 Task: Look for space in Grants Pass, United States from 8th August, 2023 to 15th August, 2023 for 9 adults in price range Rs.10000 to Rs.14000. Place can be shared room with 5 bedrooms having 9 beds and 5 bathrooms. Property type can be house, flat, guest house. Amenities needed are: wifi, TV, free parkinig on premises, gym, breakfast. Booking option can be shelf check-in. Required host language is English.
Action: Mouse moved to (428, 114)
Screenshot: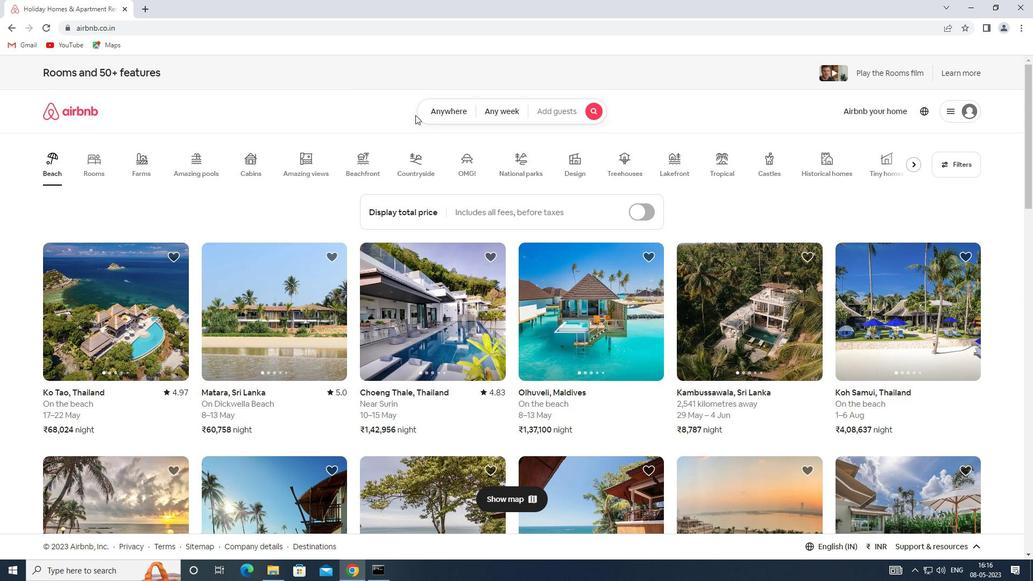 
Action: Mouse pressed left at (428, 114)
Screenshot: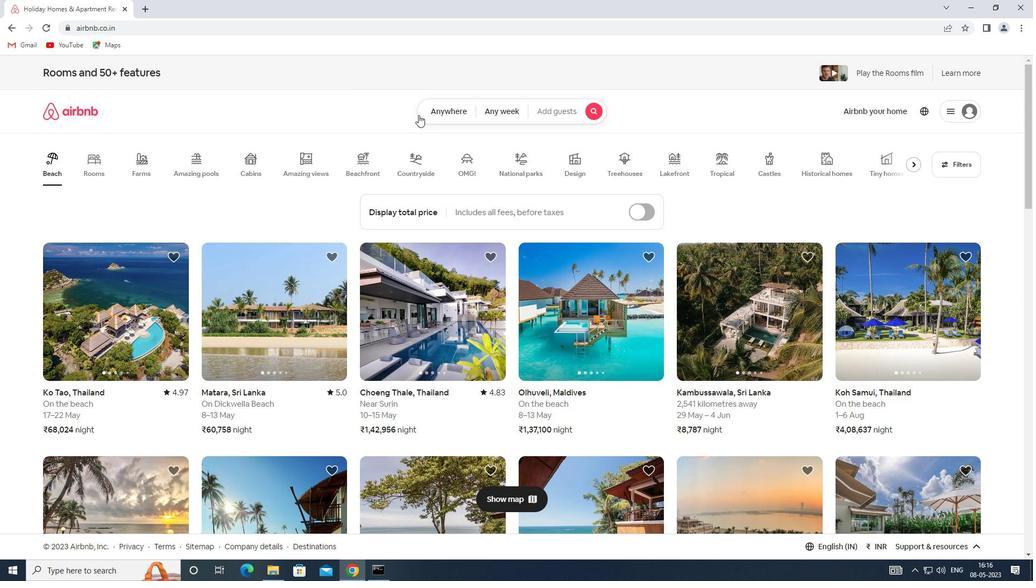 
Action: Mouse moved to (342, 153)
Screenshot: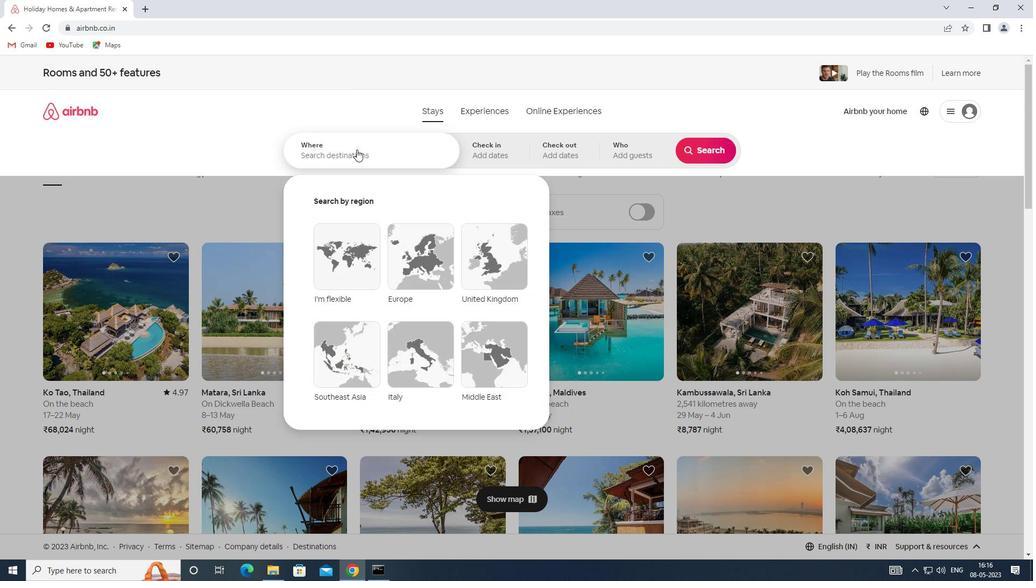 
Action: Mouse pressed left at (342, 153)
Screenshot: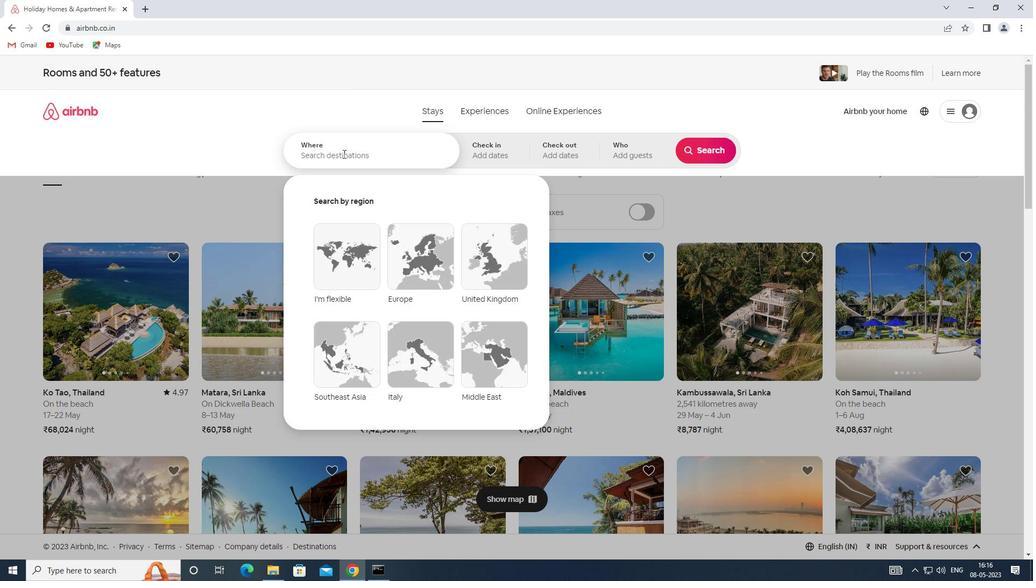 
Action: Key pressed <Key.shift>SPACE<Key.space>IN<Key.space><Key.shift>GRANTS<Key.space><Key.shift>PASS,<Key.shift>UNITED<Key.space><Key.shift><Key.shift><Key.shift><Key.shift><Key.shift><Key.shift><Key.shift><Key.shift><Key.shift><Key.shift><Key.shift><Key.shift><Key.shift><Key.shift><Key.shift><Key.shift><Key.shift><Key.shift><Key.shift><Key.shift><Key.shift><Key.shift>STATES
Screenshot: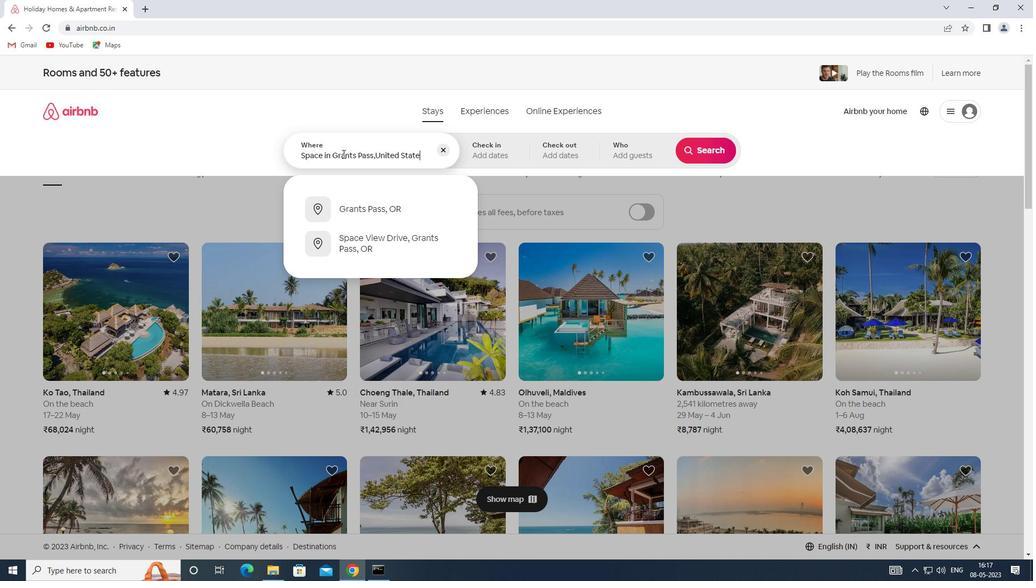 
Action: Mouse moved to (483, 152)
Screenshot: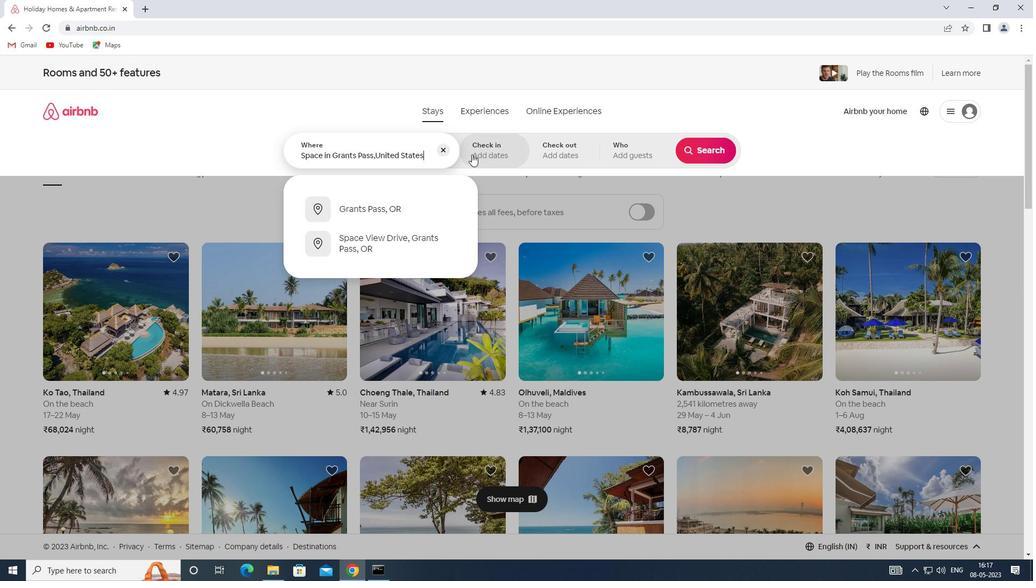 
Action: Mouse pressed left at (483, 152)
Screenshot: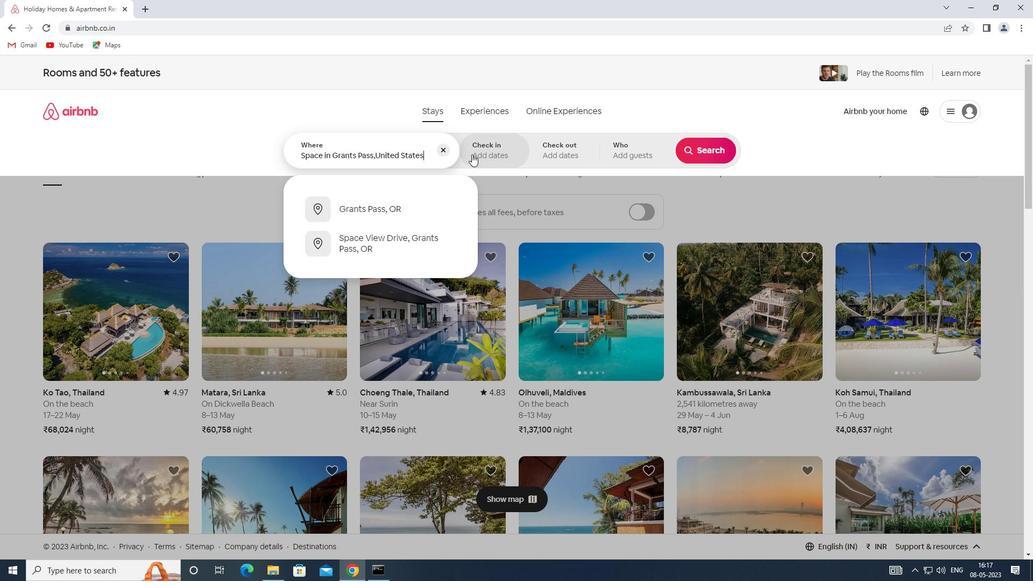 
Action: Mouse moved to (697, 240)
Screenshot: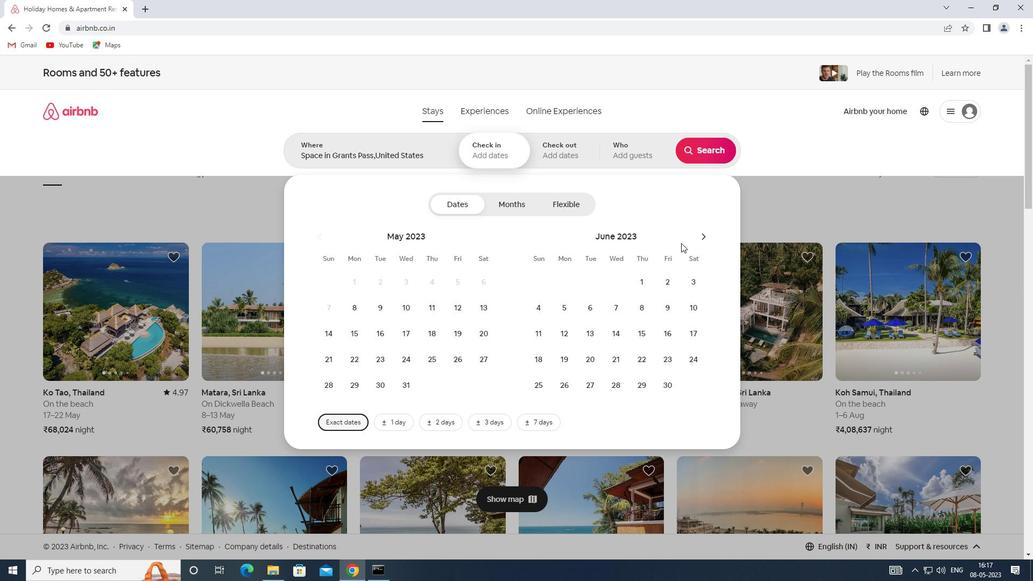 
Action: Mouse pressed left at (697, 240)
Screenshot: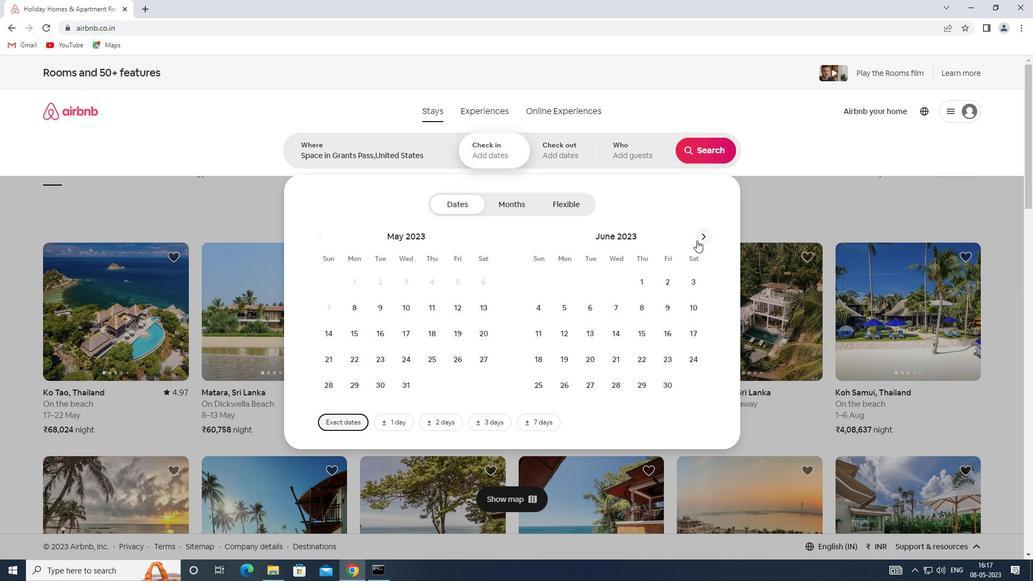 
Action: Mouse moved to (697, 240)
Screenshot: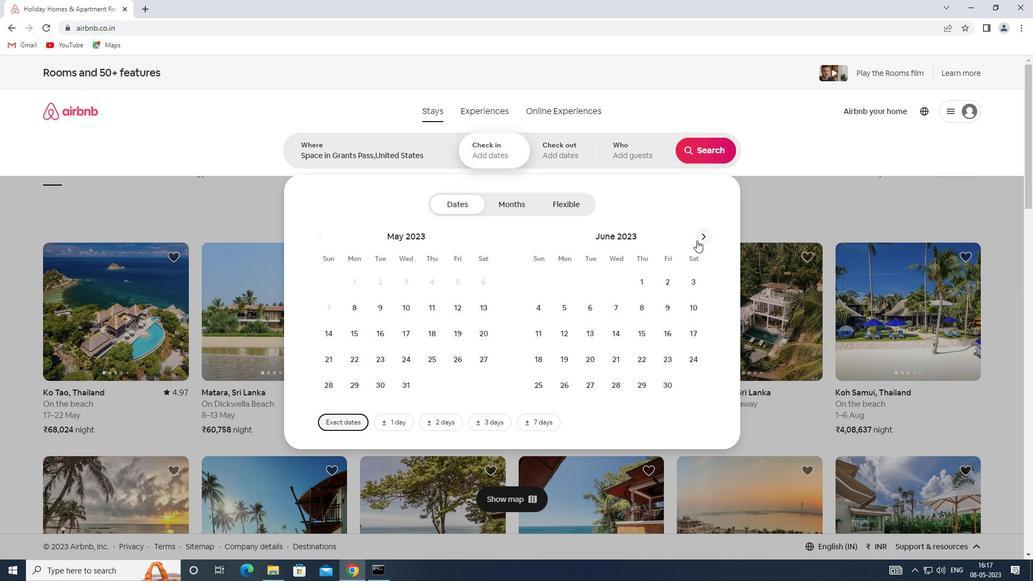 
Action: Mouse pressed left at (697, 240)
Screenshot: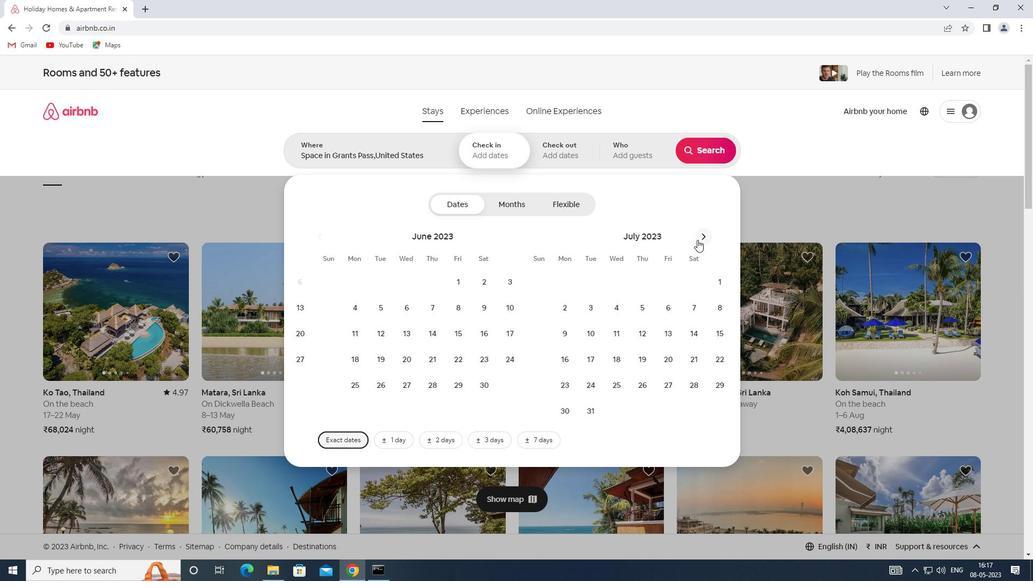 
Action: Mouse moved to (595, 306)
Screenshot: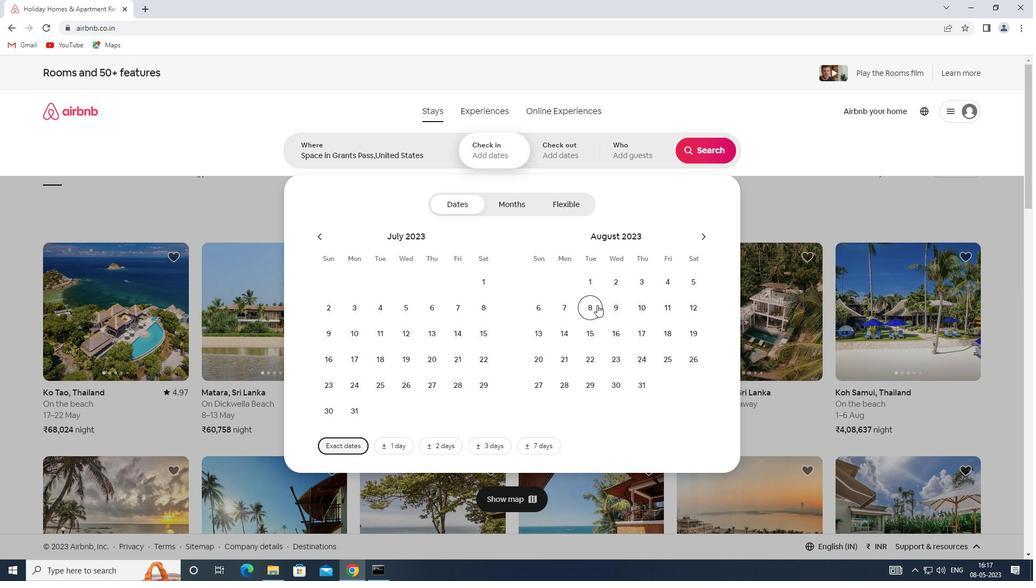 
Action: Mouse pressed left at (595, 306)
Screenshot: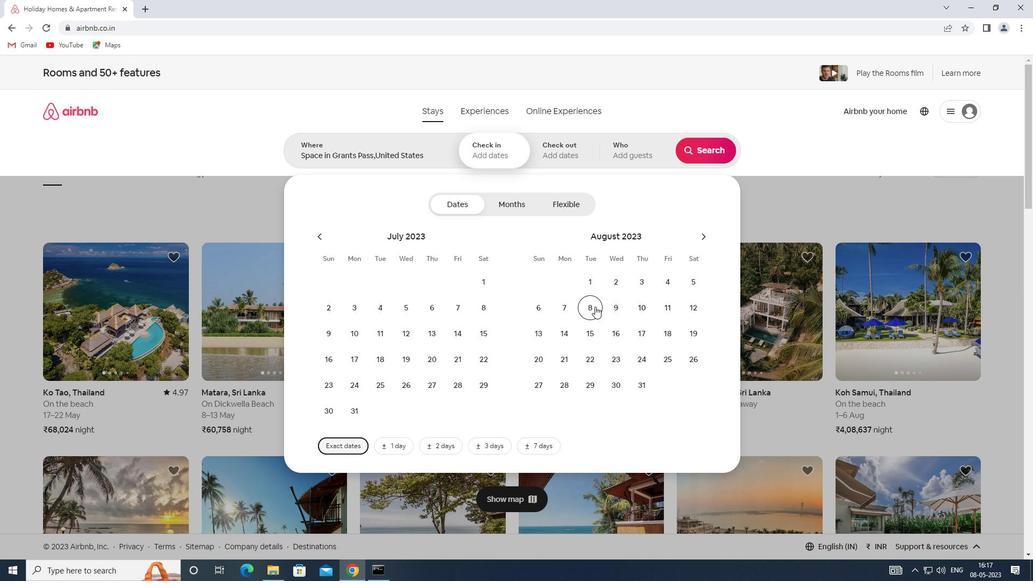
Action: Mouse moved to (594, 333)
Screenshot: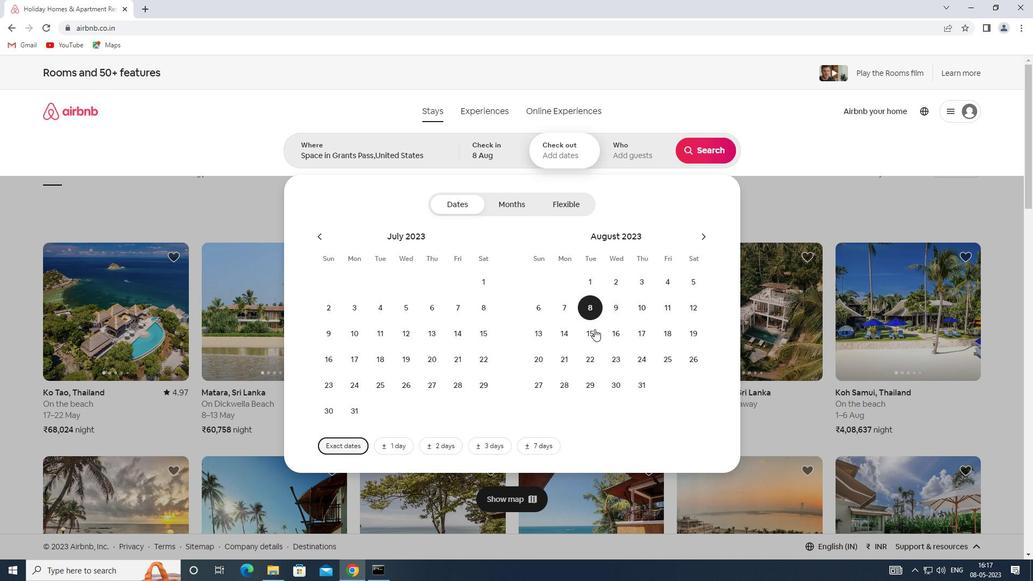 
Action: Mouse pressed left at (594, 333)
Screenshot: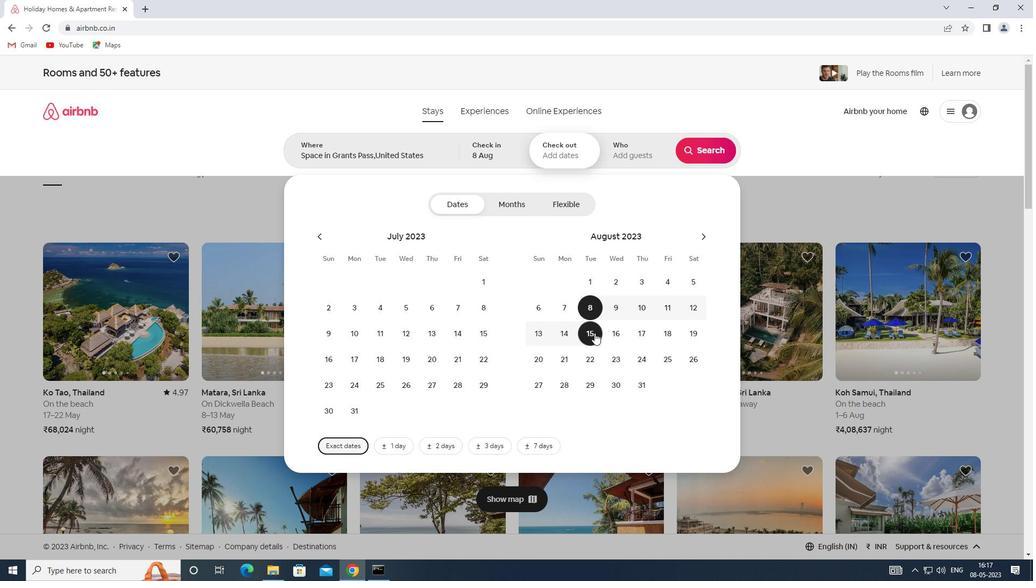 
Action: Mouse moved to (627, 153)
Screenshot: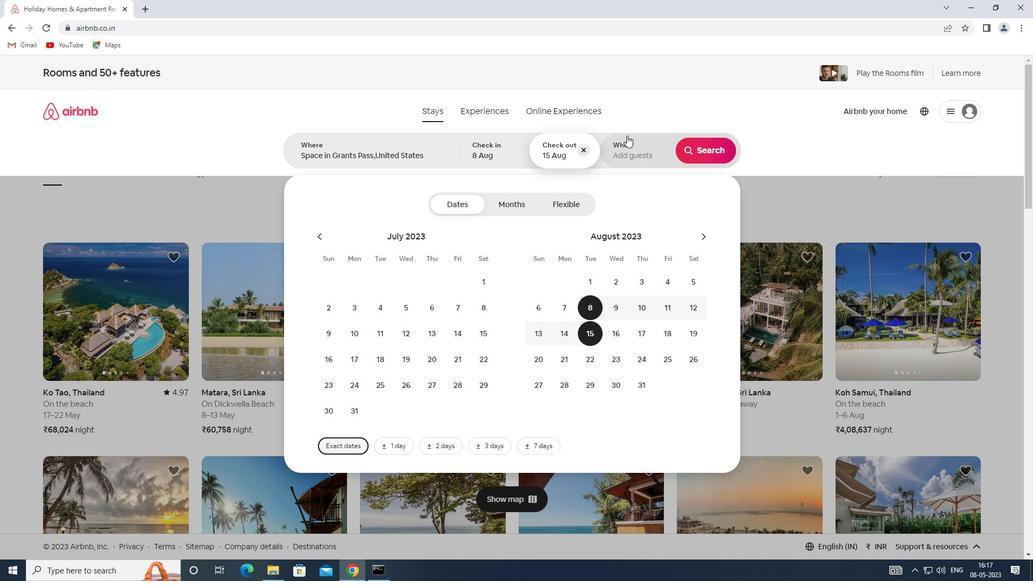 
Action: Mouse pressed left at (627, 153)
Screenshot: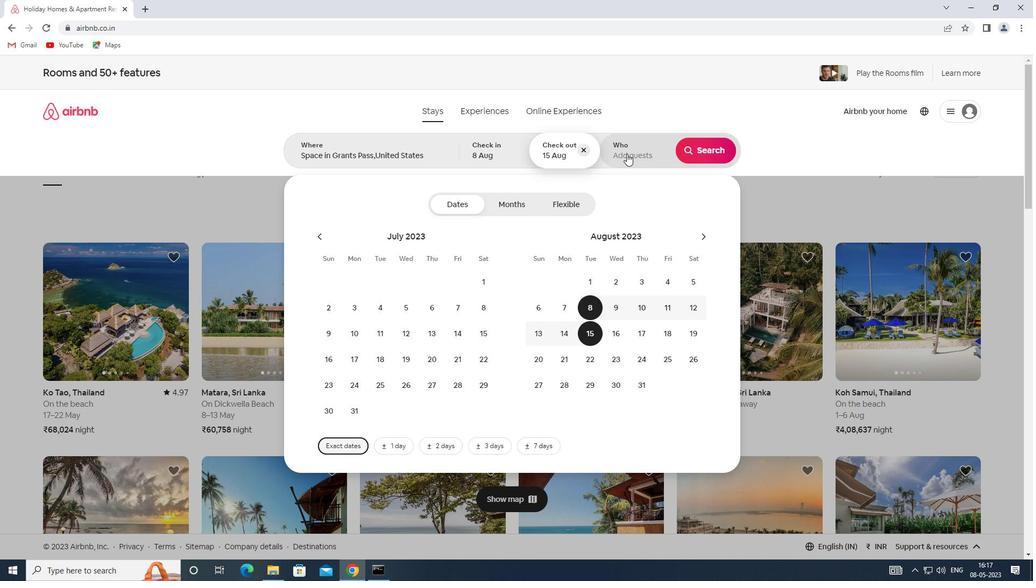 
Action: Mouse moved to (712, 206)
Screenshot: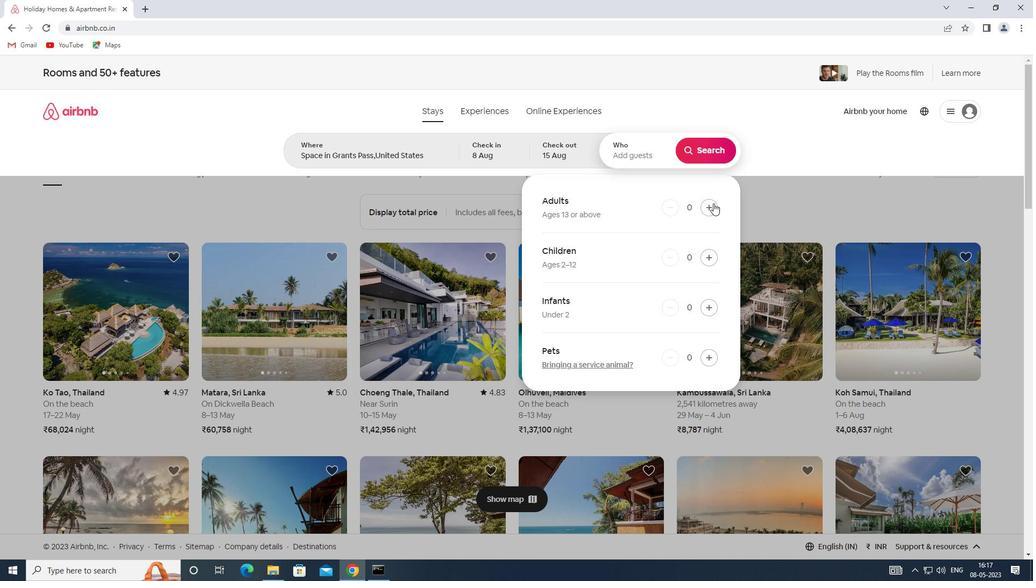 
Action: Mouse pressed left at (712, 206)
Screenshot: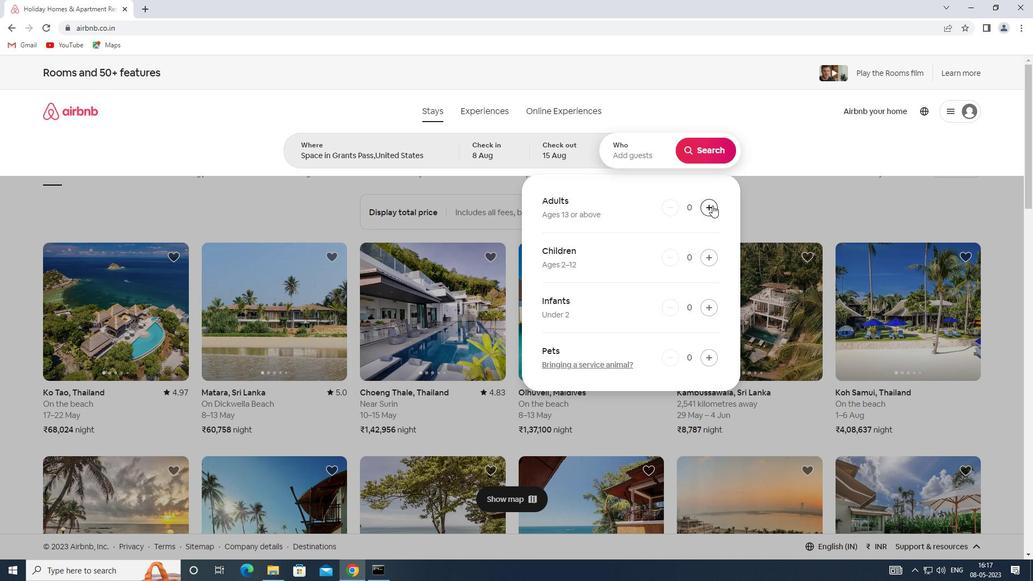 
Action: Mouse pressed left at (712, 206)
Screenshot: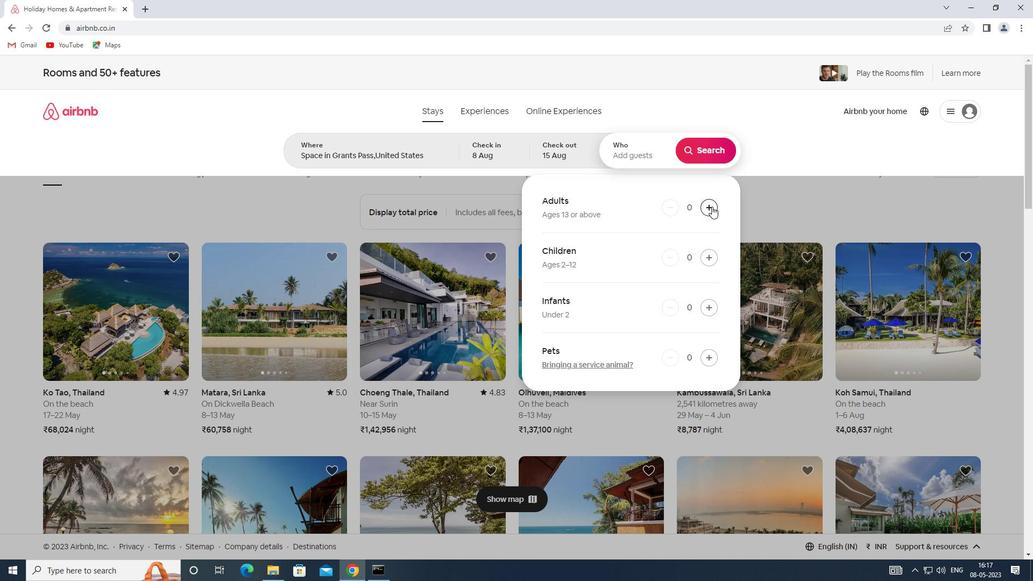 
Action: Mouse pressed left at (712, 206)
Screenshot: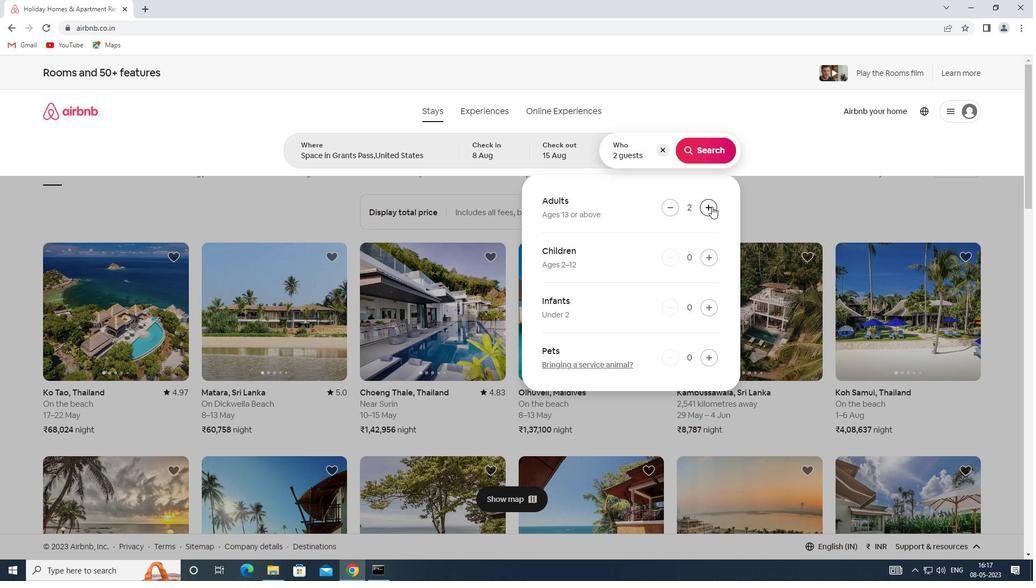
Action: Mouse pressed left at (712, 206)
Screenshot: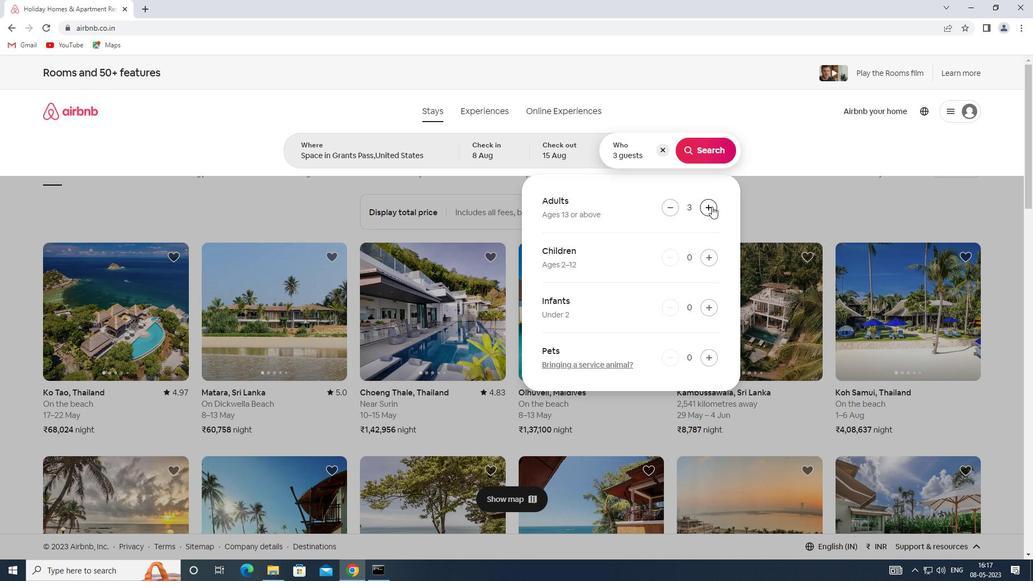 
Action: Mouse pressed left at (712, 206)
Screenshot: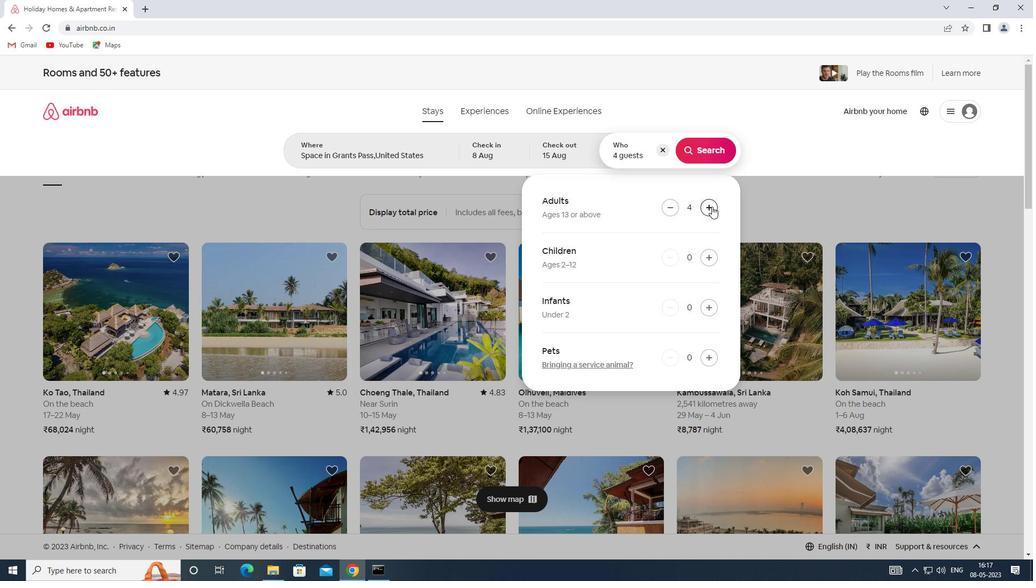 
Action: Mouse pressed left at (712, 206)
Screenshot: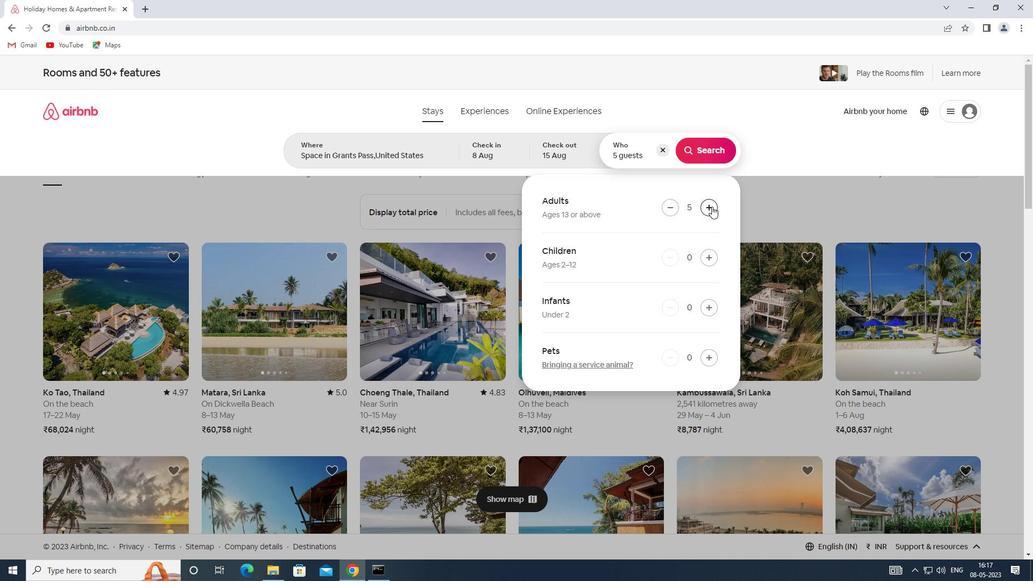 
Action: Mouse pressed left at (712, 206)
Screenshot: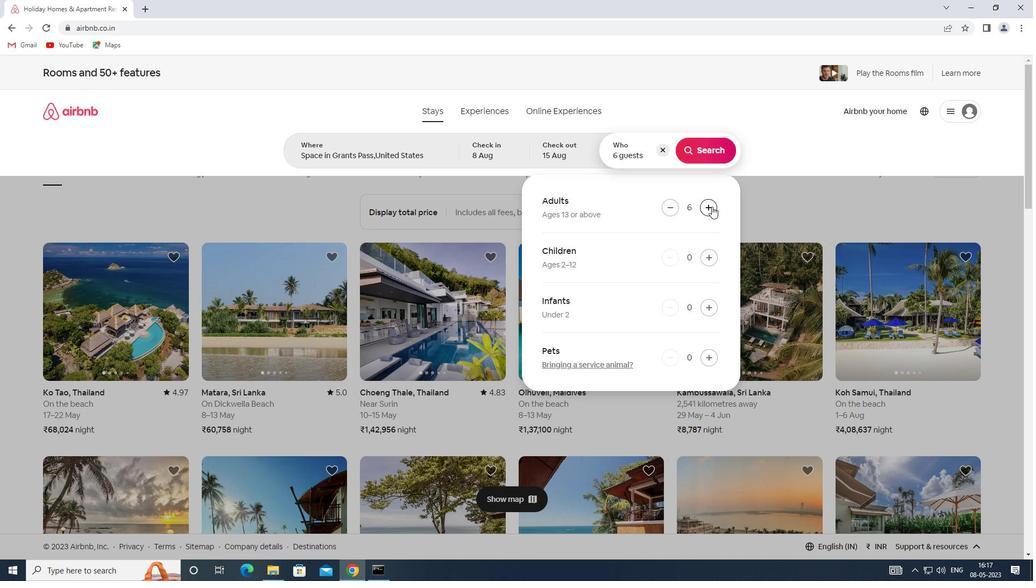 
Action: Mouse pressed left at (712, 206)
Screenshot: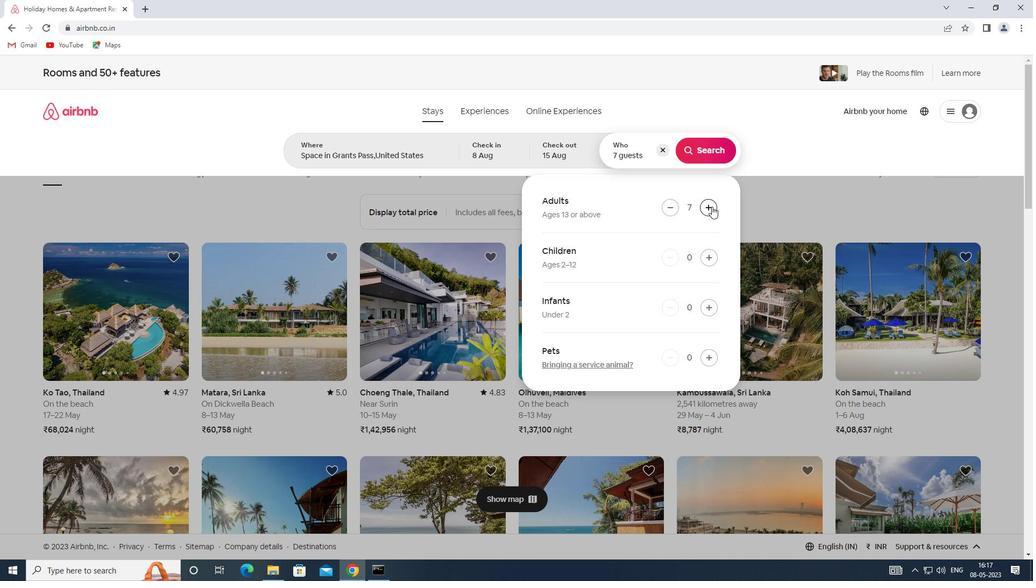 
Action: Mouse pressed left at (712, 206)
Screenshot: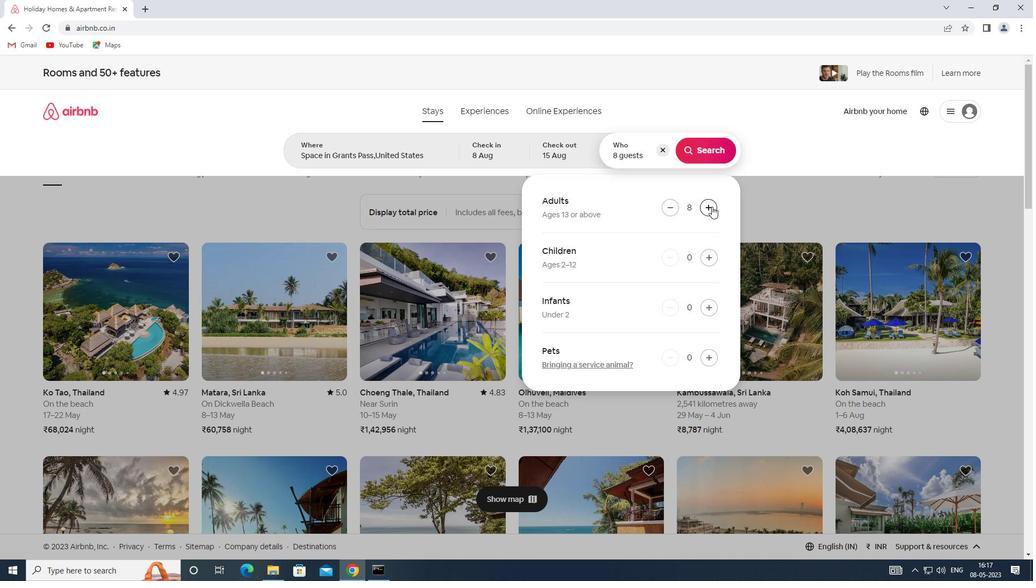 
Action: Mouse moved to (702, 155)
Screenshot: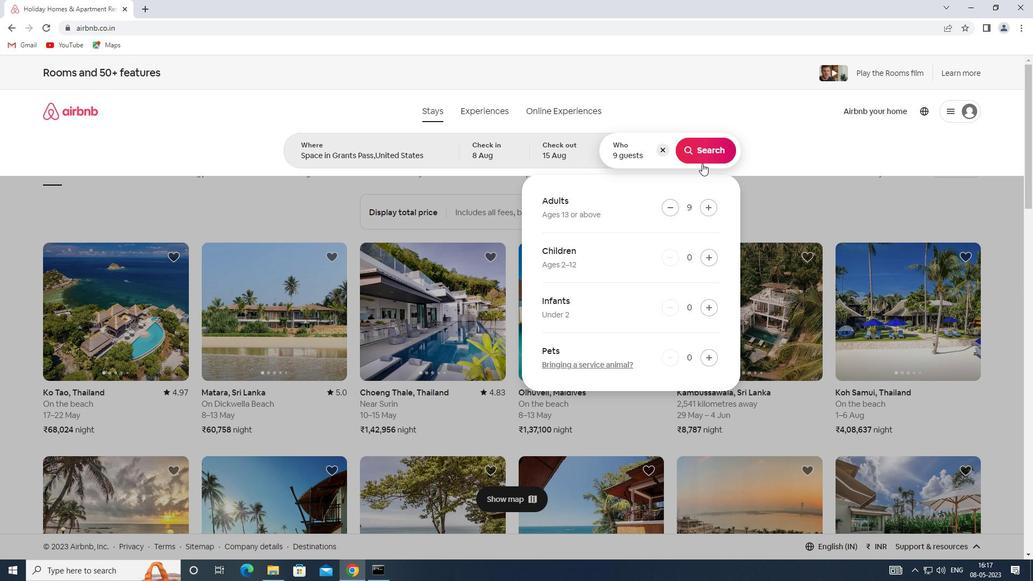
Action: Mouse pressed left at (702, 155)
Screenshot: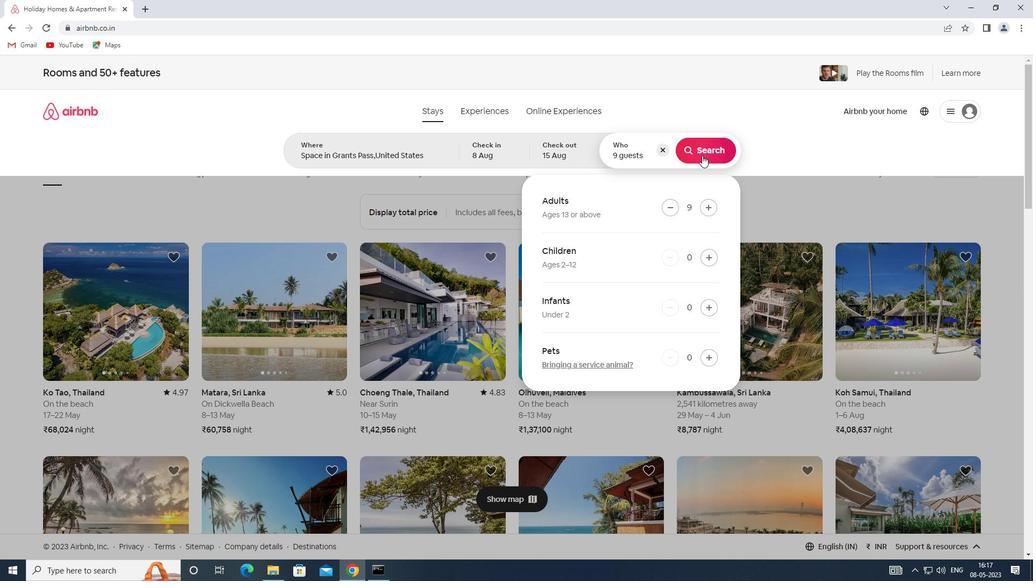 
Action: Mouse moved to (986, 114)
Screenshot: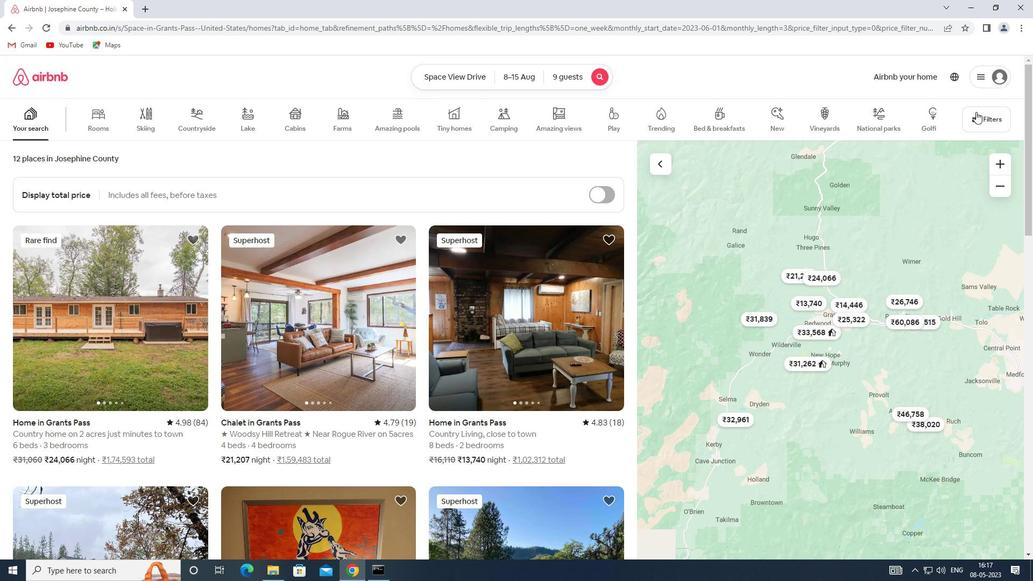 
Action: Mouse pressed left at (986, 114)
Screenshot: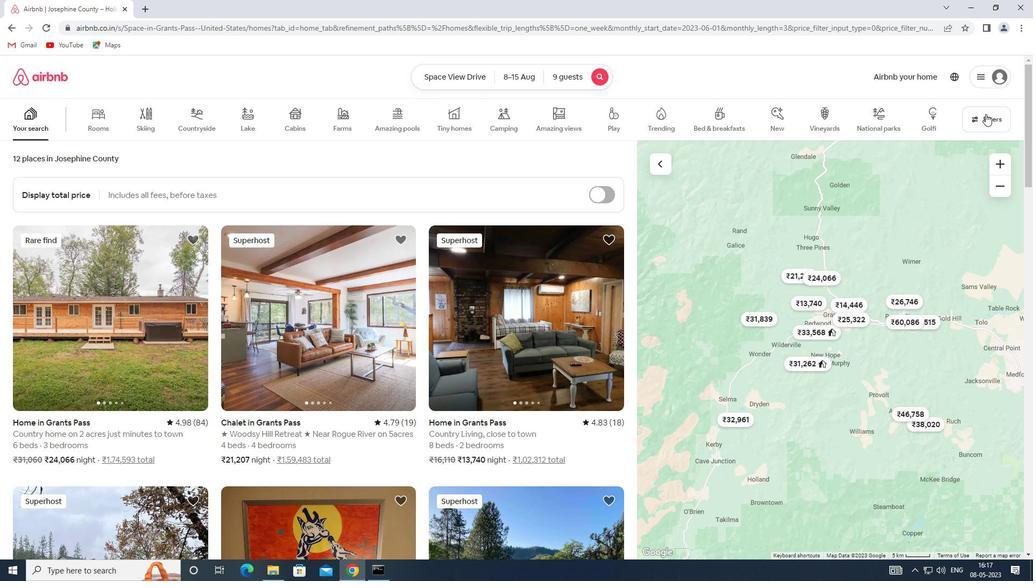 
Action: Mouse moved to (369, 383)
Screenshot: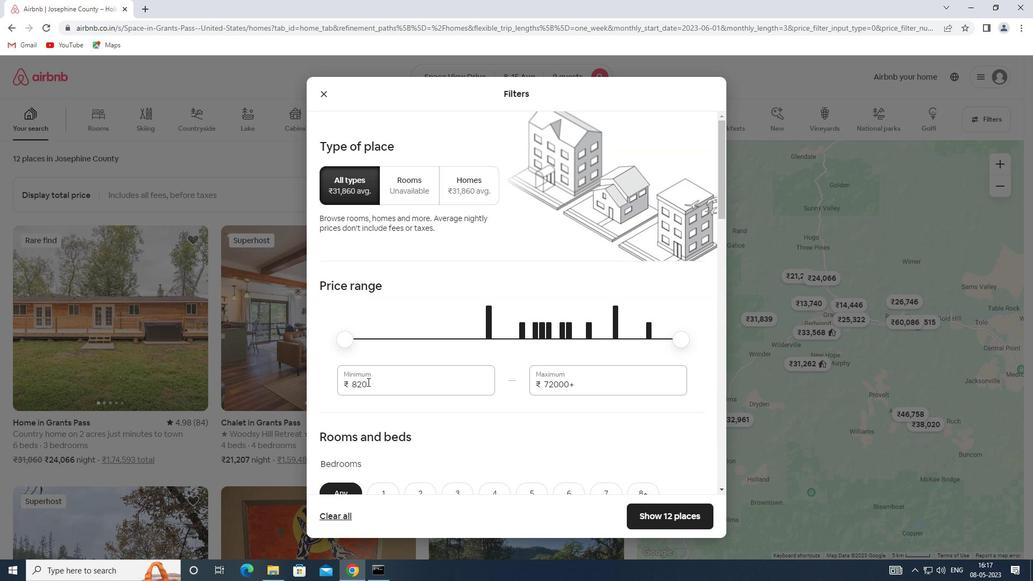 
Action: Mouse pressed left at (369, 383)
Screenshot: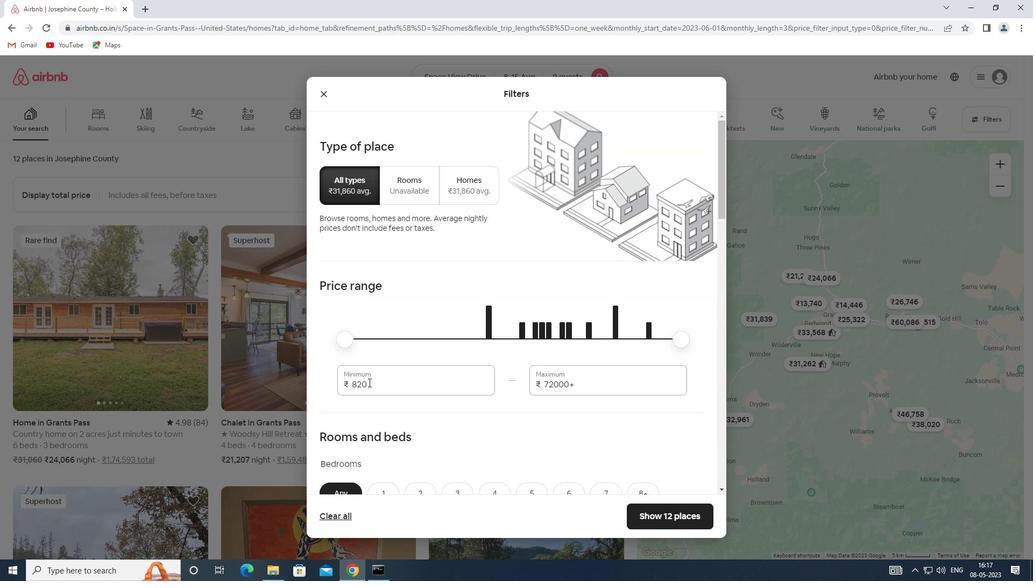 
Action: Mouse moved to (350, 382)
Screenshot: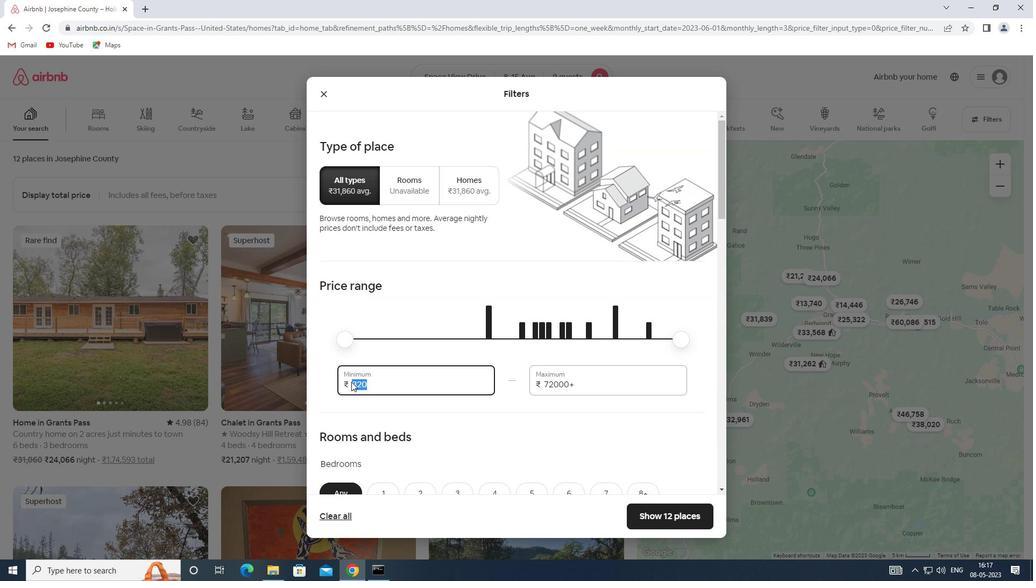 
Action: Key pressed 10000
Screenshot: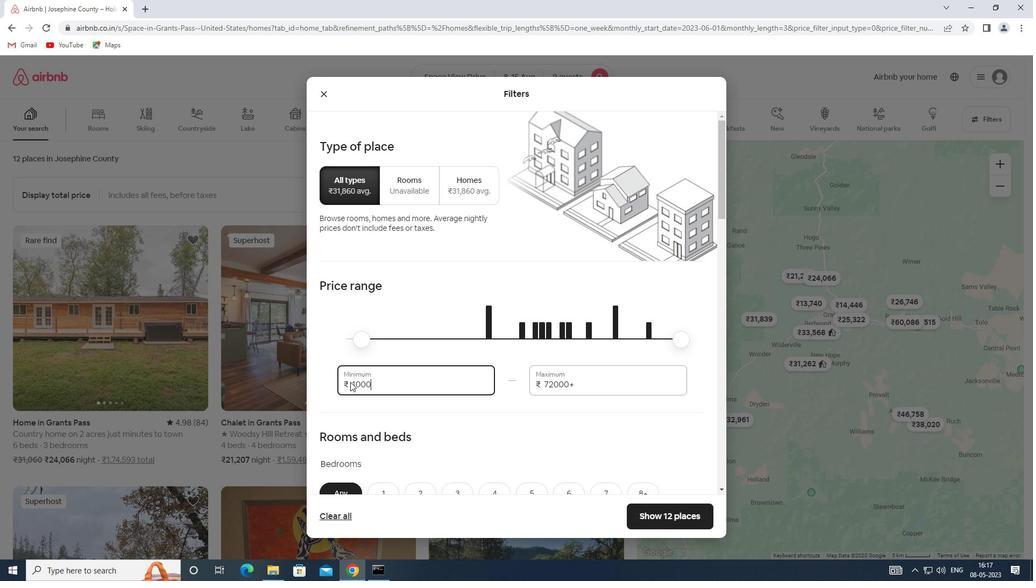 
Action: Mouse moved to (580, 387)
Screenshot: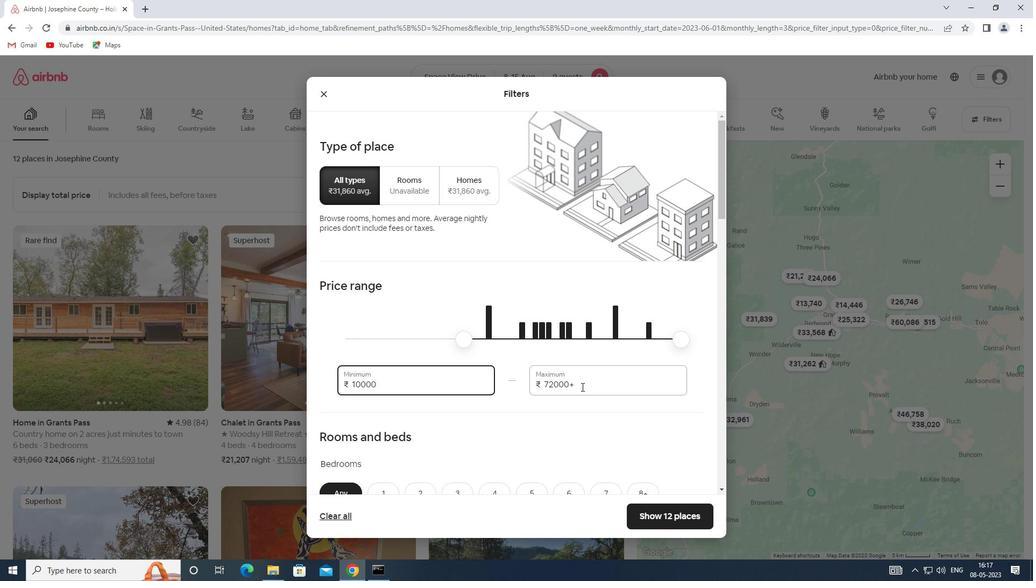 
Action: Mouse pressed left at (580, 387)
Screenshot: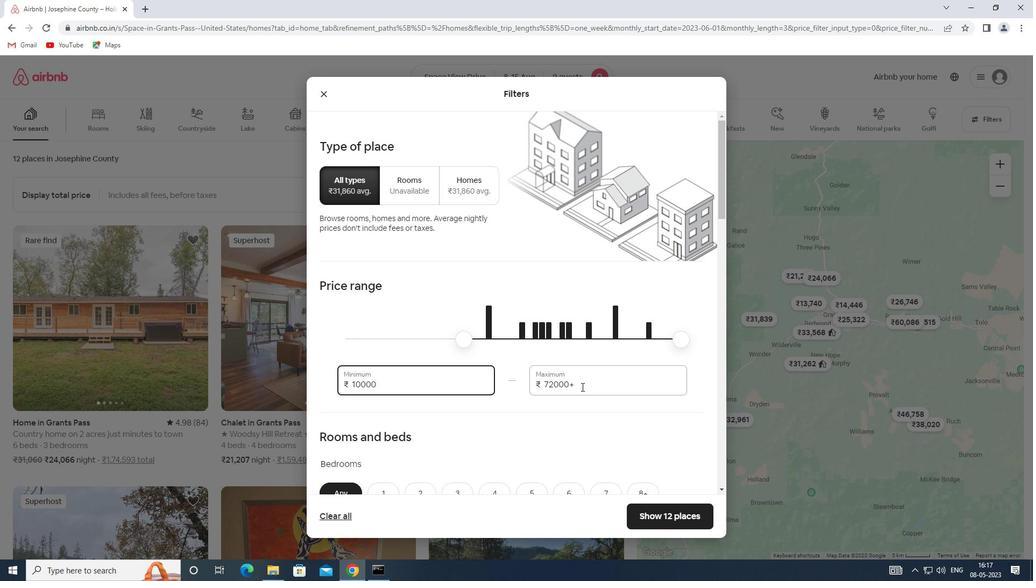 
Action: Mouse moved to (524, 392)
Screenshot: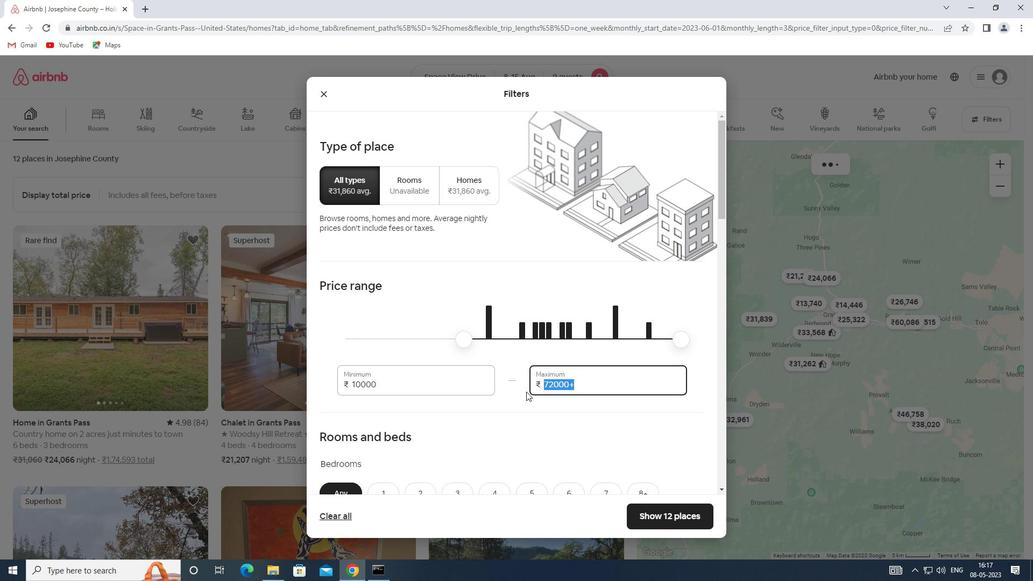 
Action: Key pressed 14000
Screenshot: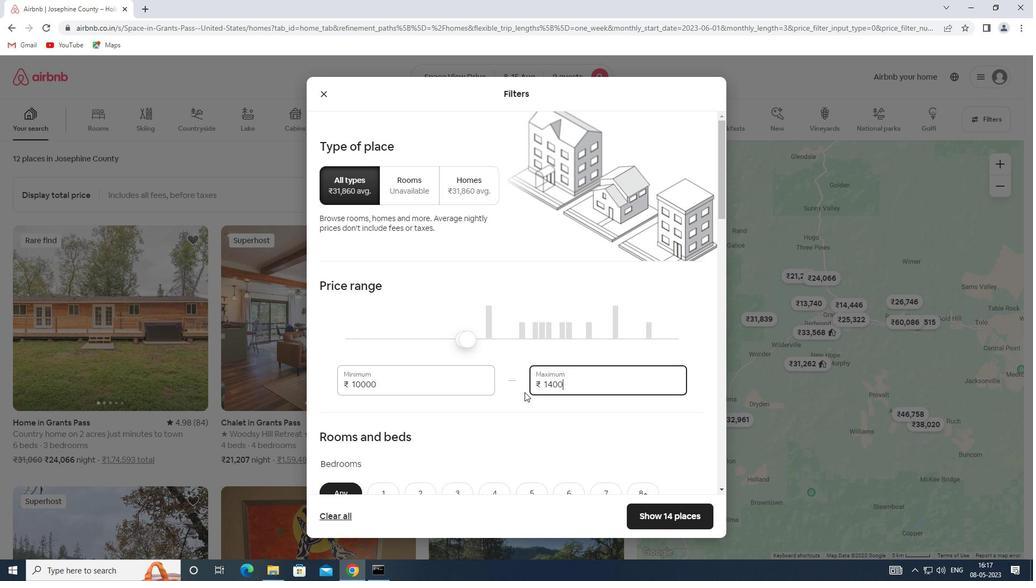 
Action: Mouse scrolled (524, 391) with delta (0, 0)
Screenshot: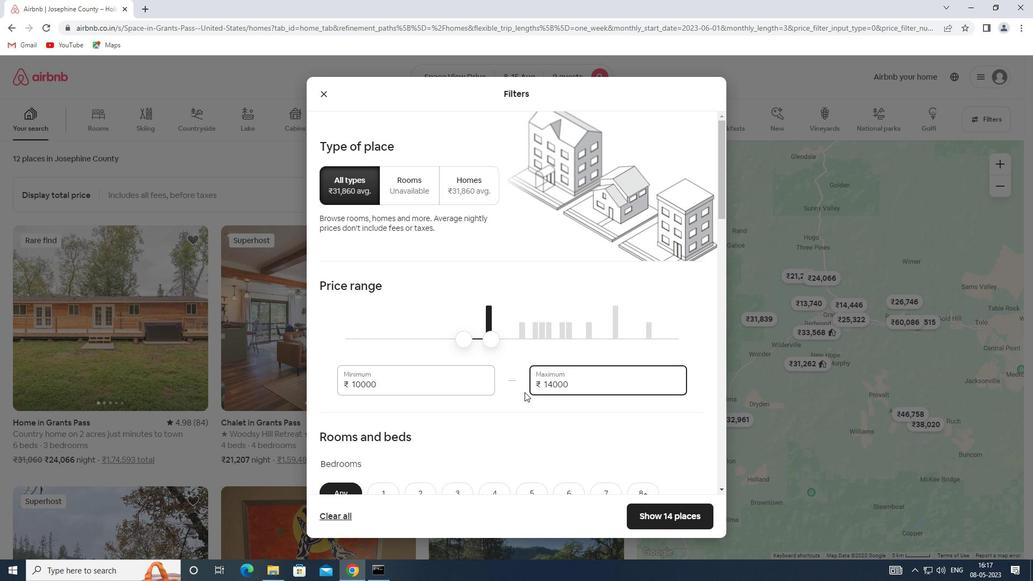 
Action: Mouse scrolled (524, 391) with delta (0, 0)
Screenshot: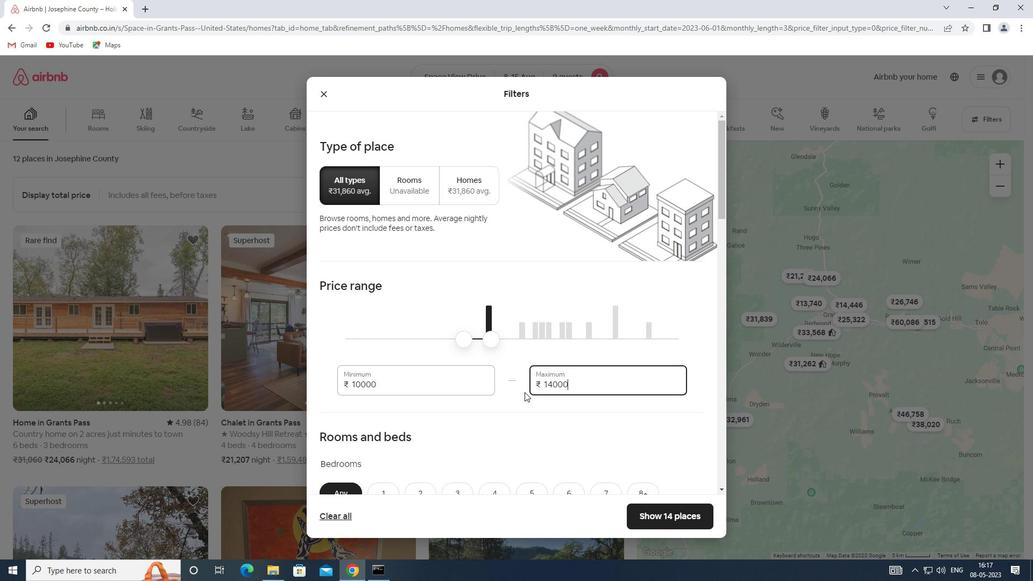
Action: Mouse scrolled (524, 391) with delta (0, 0)
Screenshot: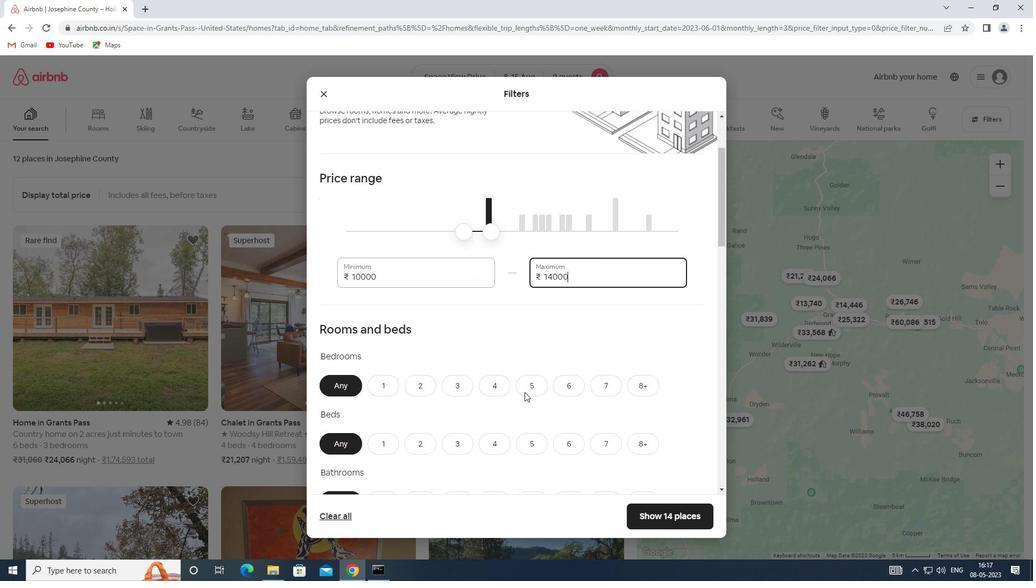 
Action: Mouse moved to (639, 340)
Screenshot: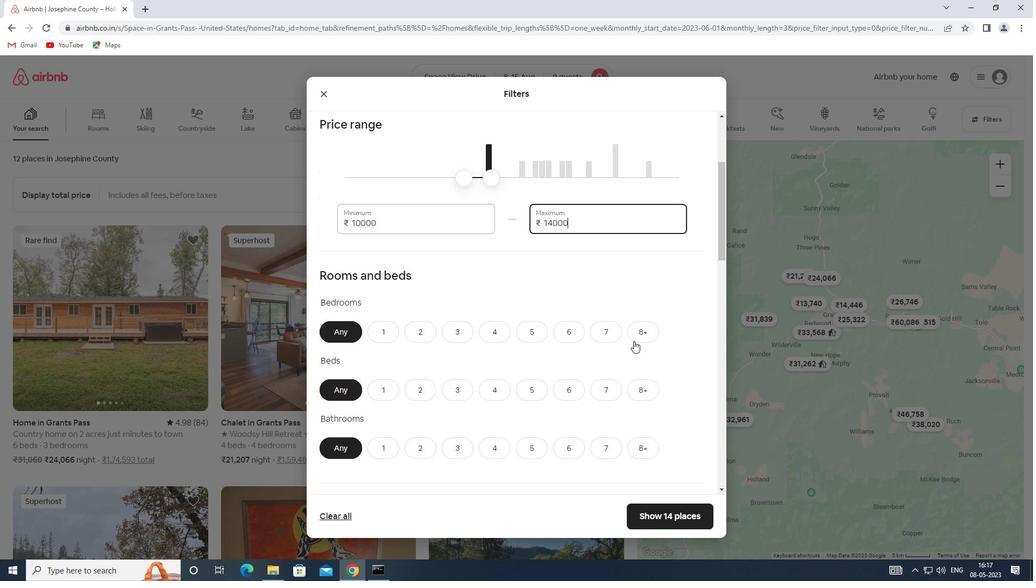 
Action: Mouse pressed left at (639, 340)
Screenshot: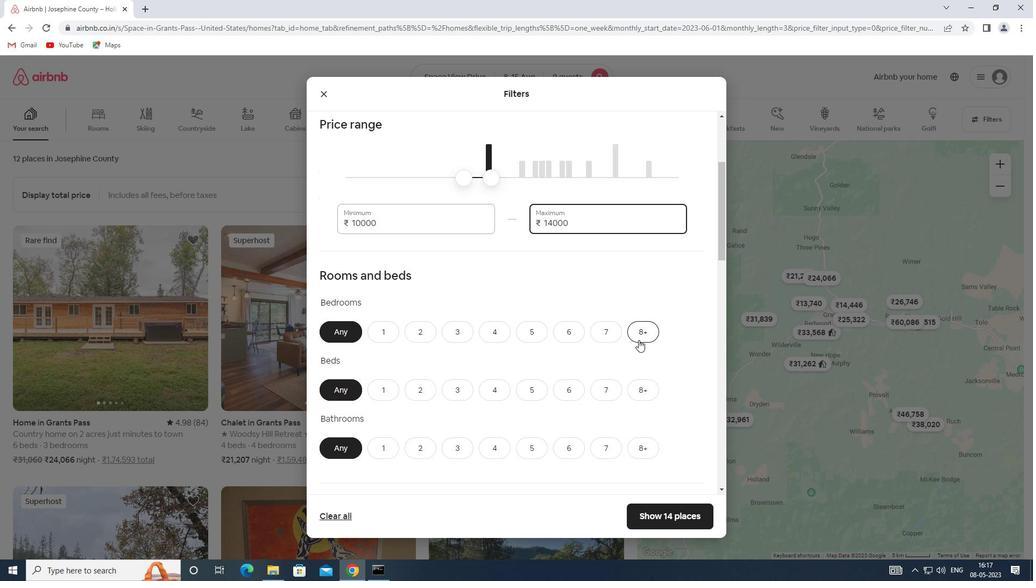 
Action: Mouse moved to (531, 389)
Screenshot: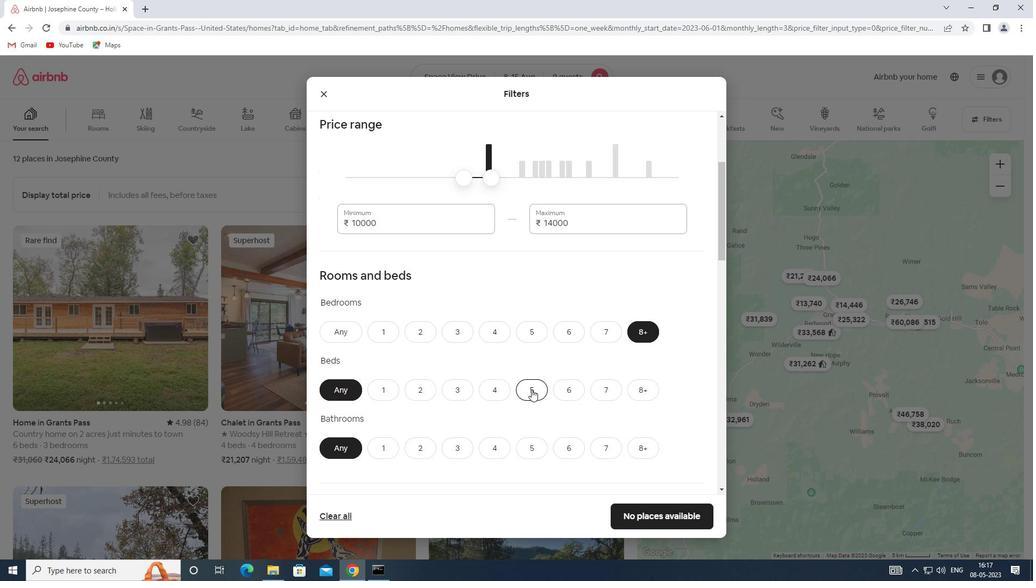 
Action: Mouse pressed left at (531, 389)
Screenshot: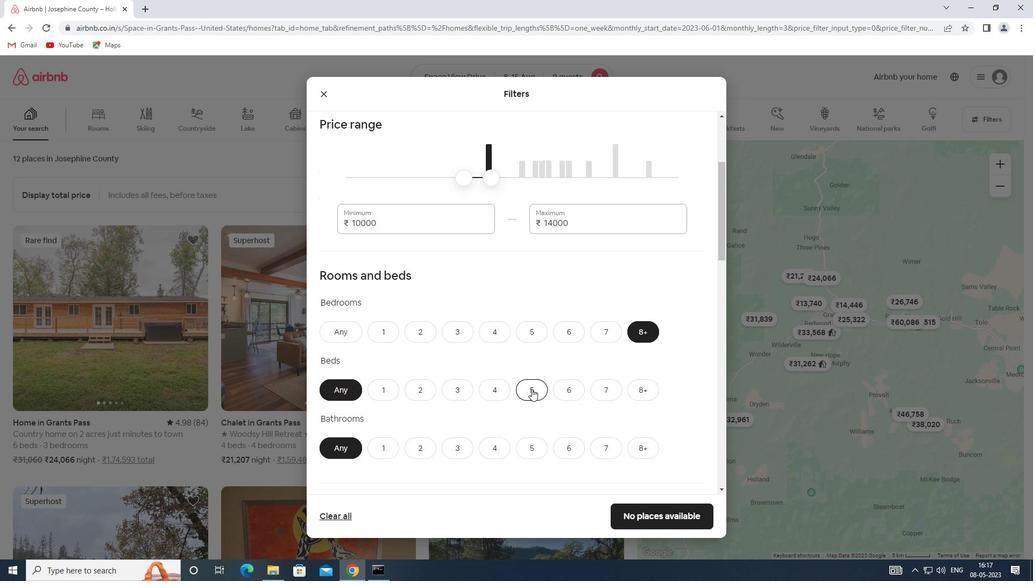 
Action: Mouse moved to (531, 389)
Screenshot: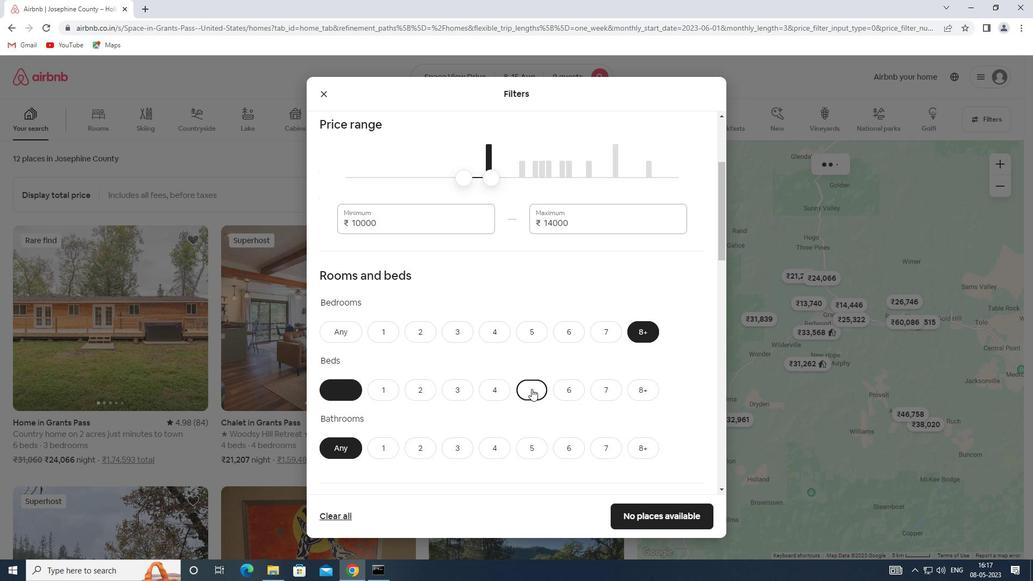 
Action: Mouse scrolled (531, 388) with delta (0, 0)
Screenshot: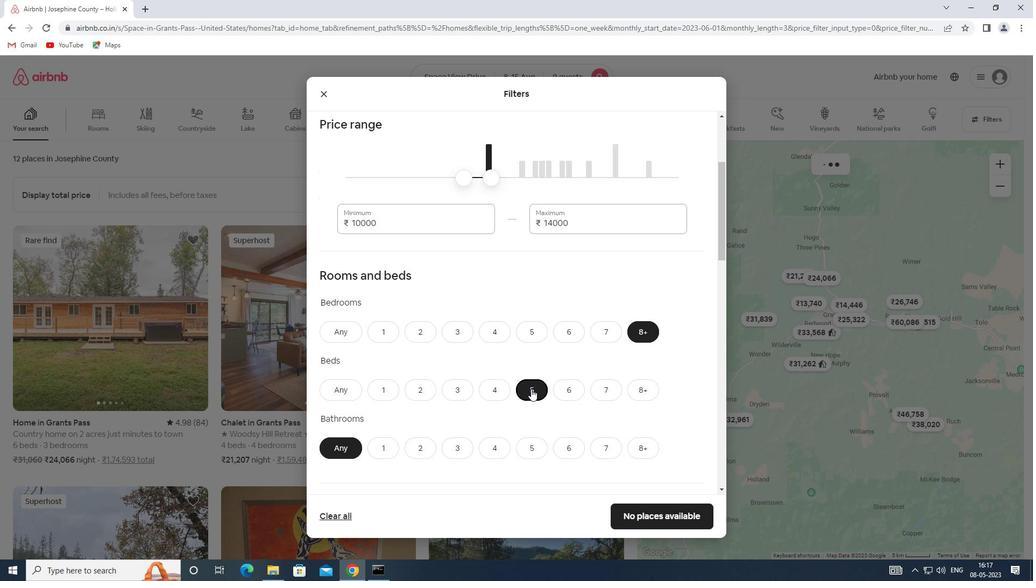 
Action: Mouse moved to (530, 279)
Screenshot: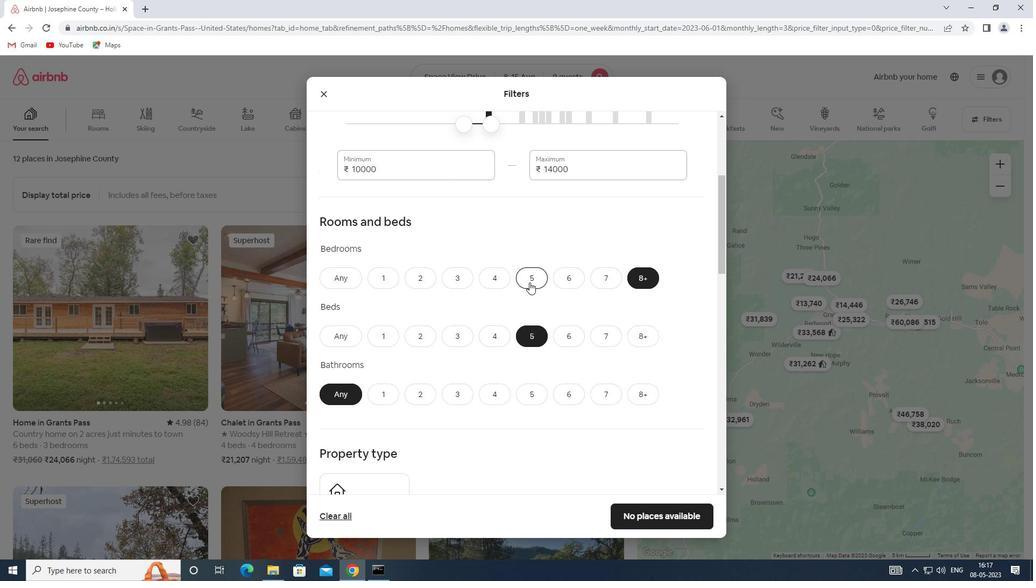 
Action: Mouse pressed left at (530, 279)
Screenshot: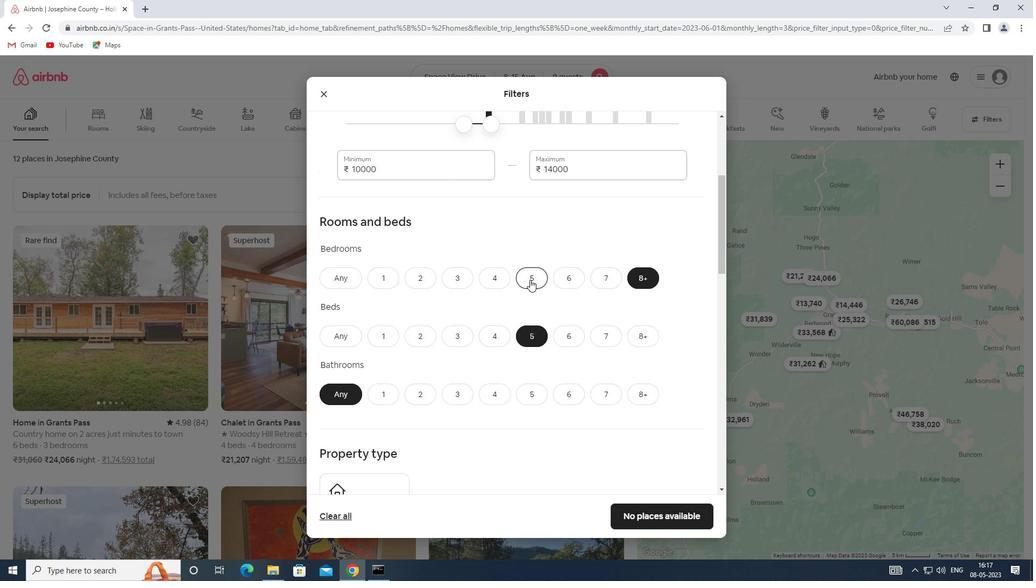 
Action: Mouse moved to (640, 331)
Screenshot: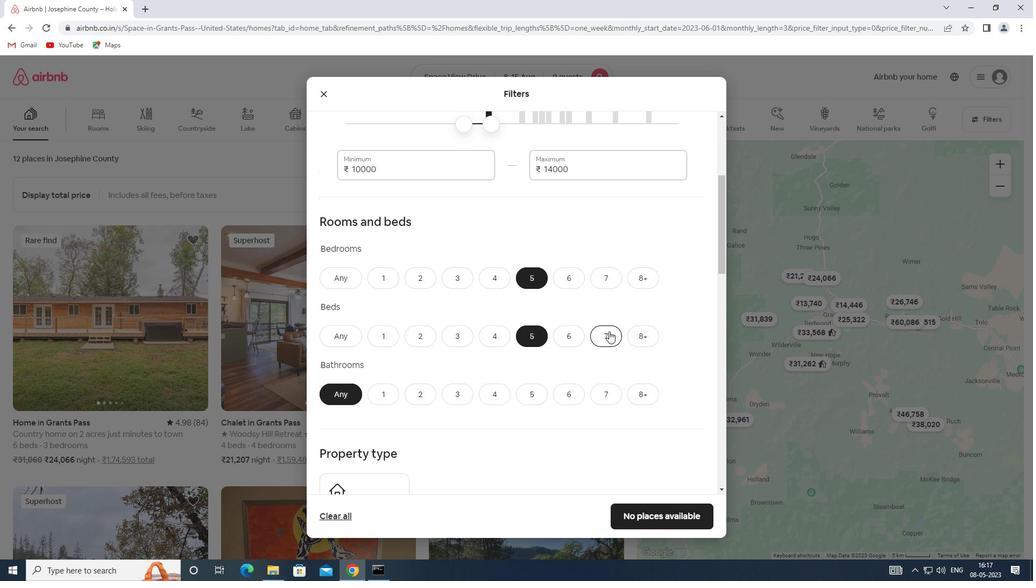 
Action: Mouse pressed left at (640, 331)
Screenshot: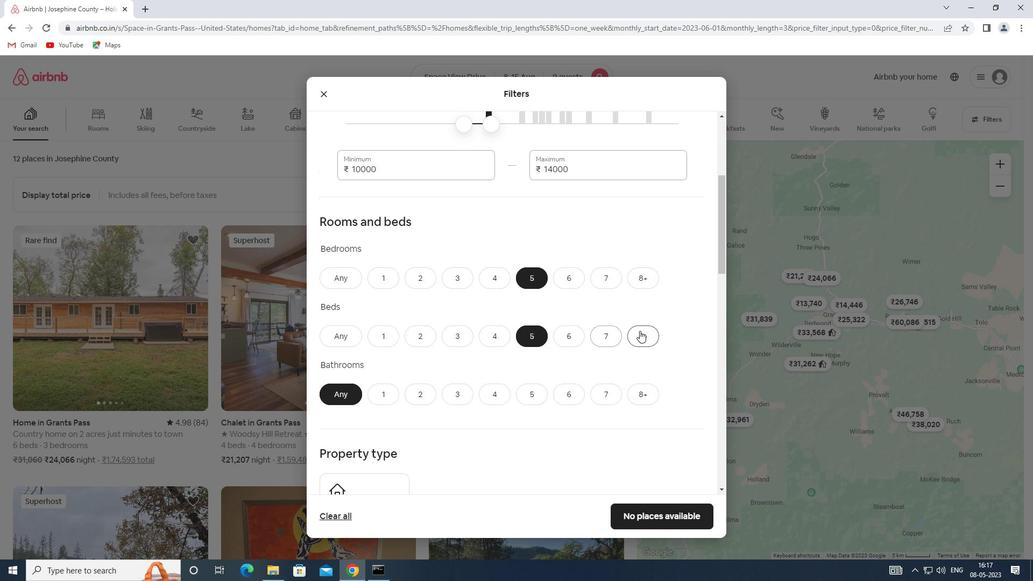 
Action: Mouse moved to (541, 394)
Screenshot: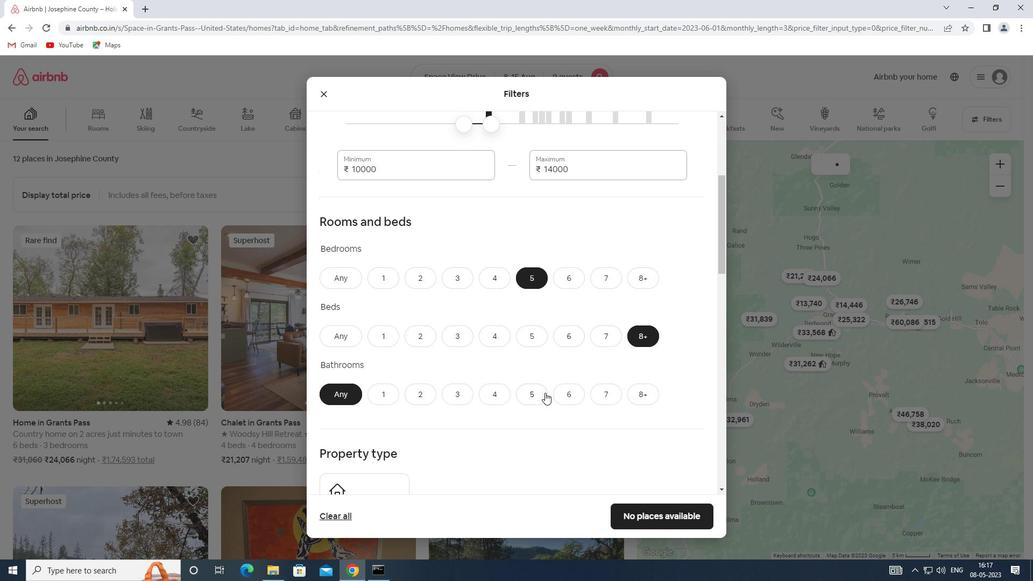 
Action: Mouse pressed left at (541, 394)
Screenshot: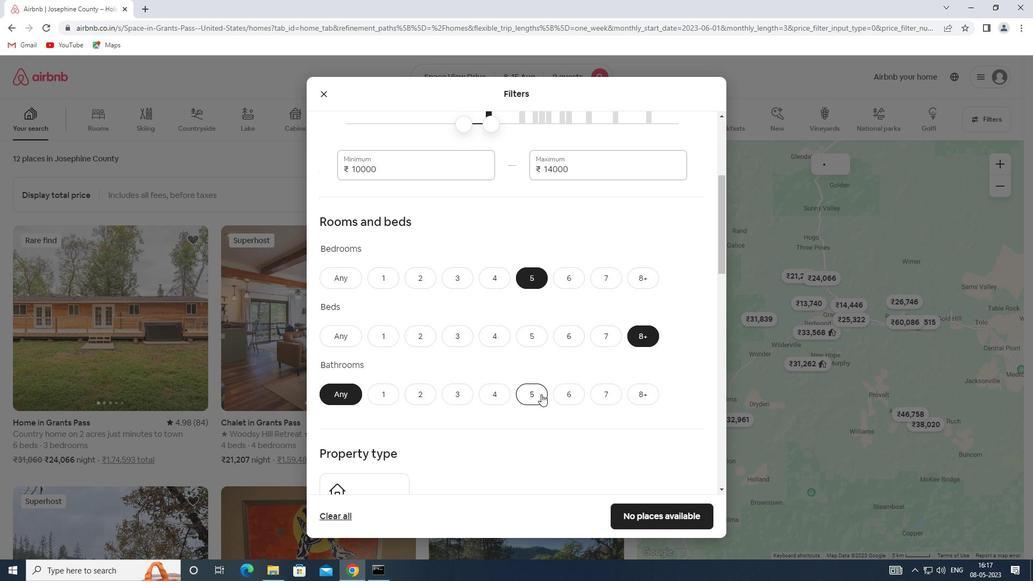 
Action: Mouse moved to (541, 394)
Screenshot: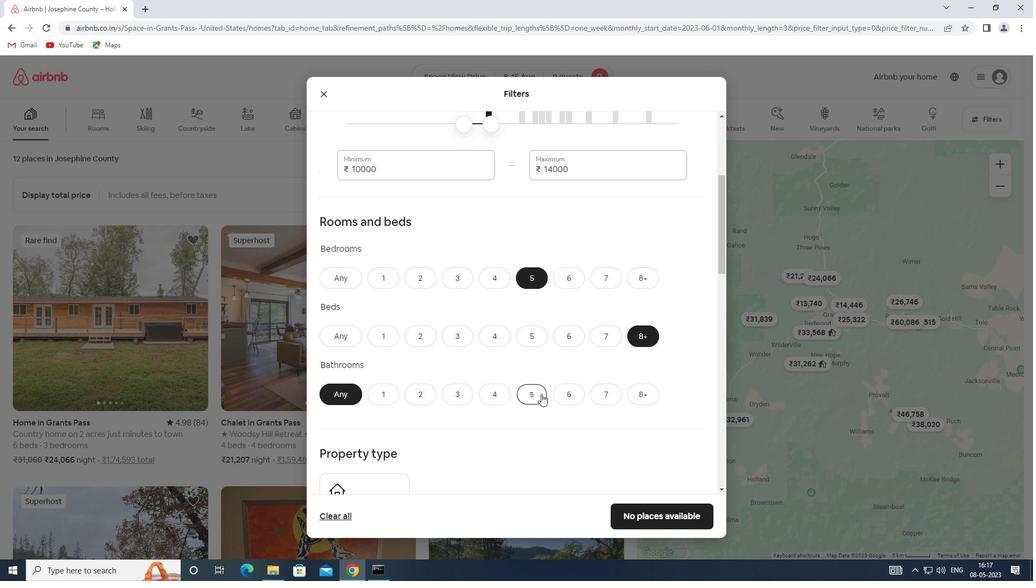 
Action: Mouse scrolled (541, 394) with delta (0, 0)
Screenshot: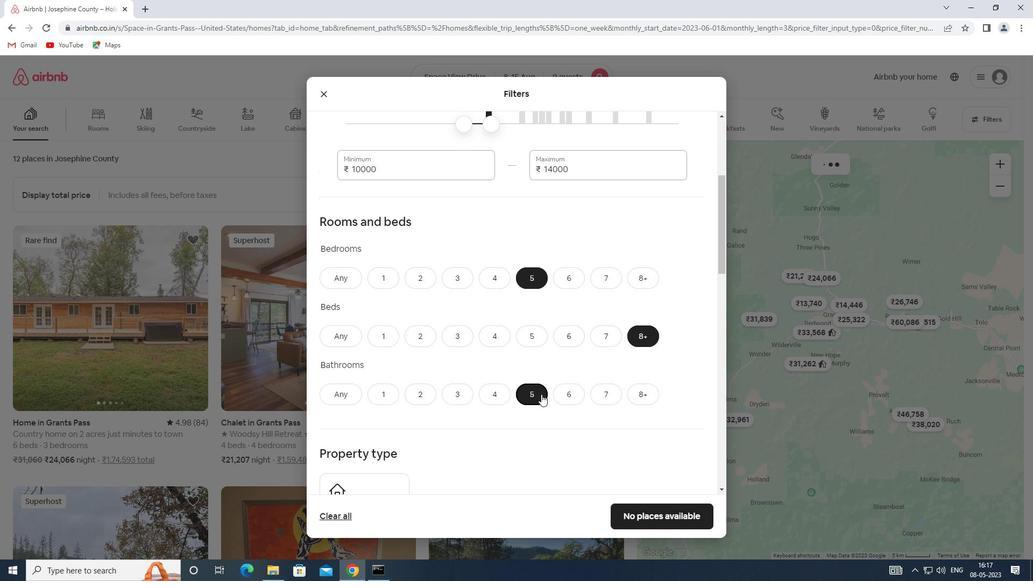 
Action: Mouse scrolled (541, 394) with delta (0, 0)
Screenshot: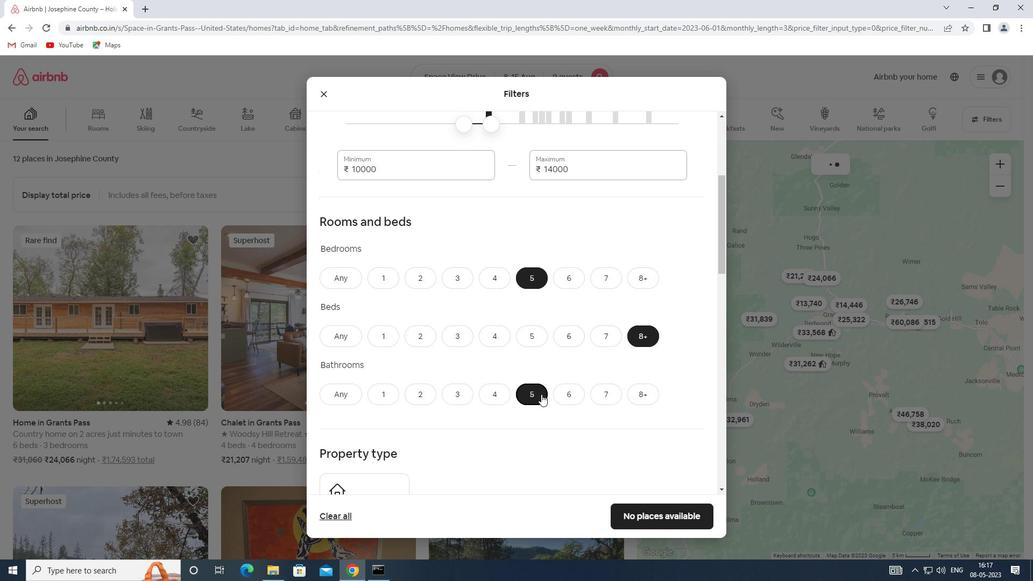
Action: Mouse moved to (533, 397)
Screenshot: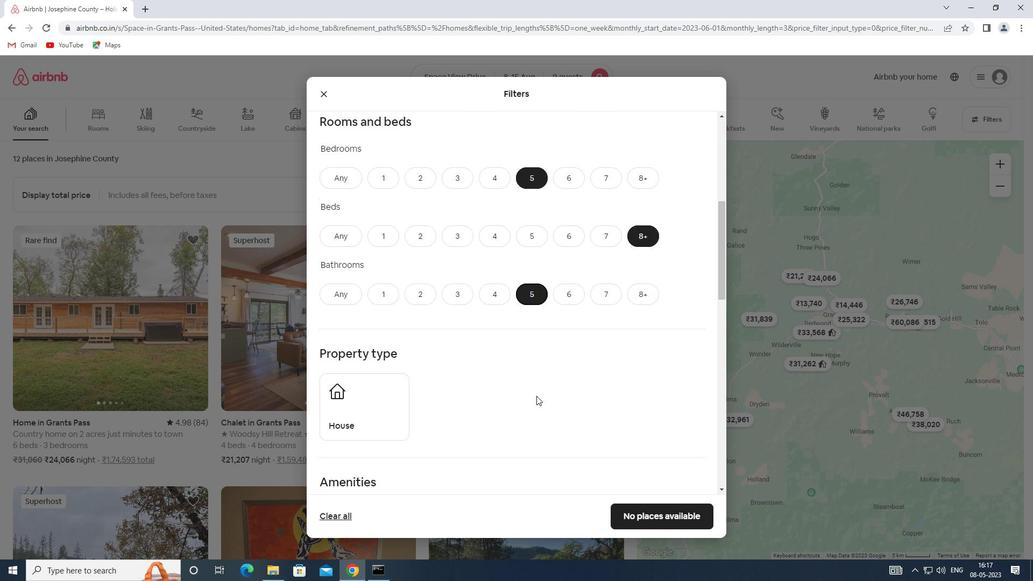 
Action: Mouse scrolled (533, 397) with delta (0, 0)
Screenshot: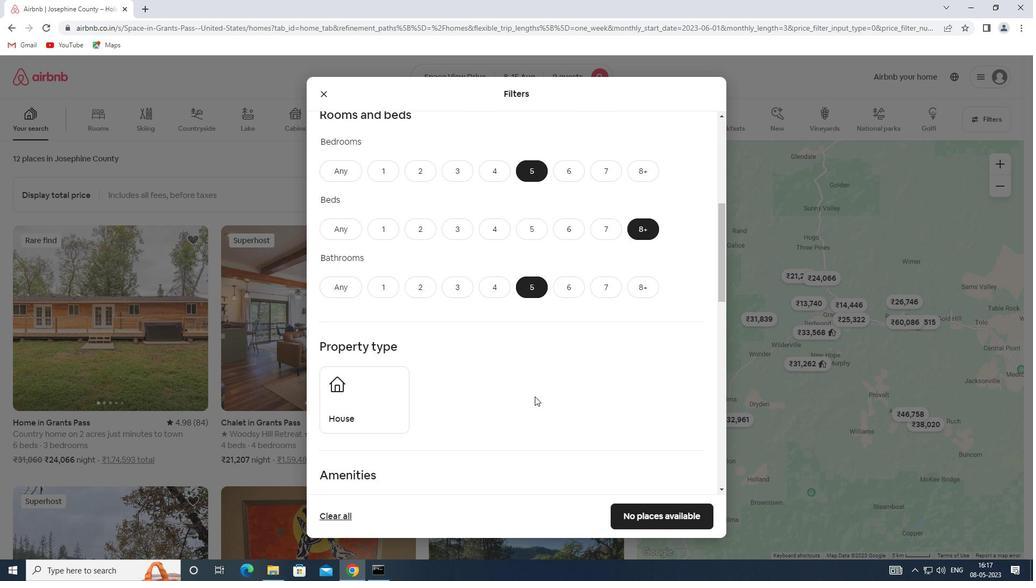 
Action: Mouse scrolled (533, 397) with delta (0, 0)
Screenshot: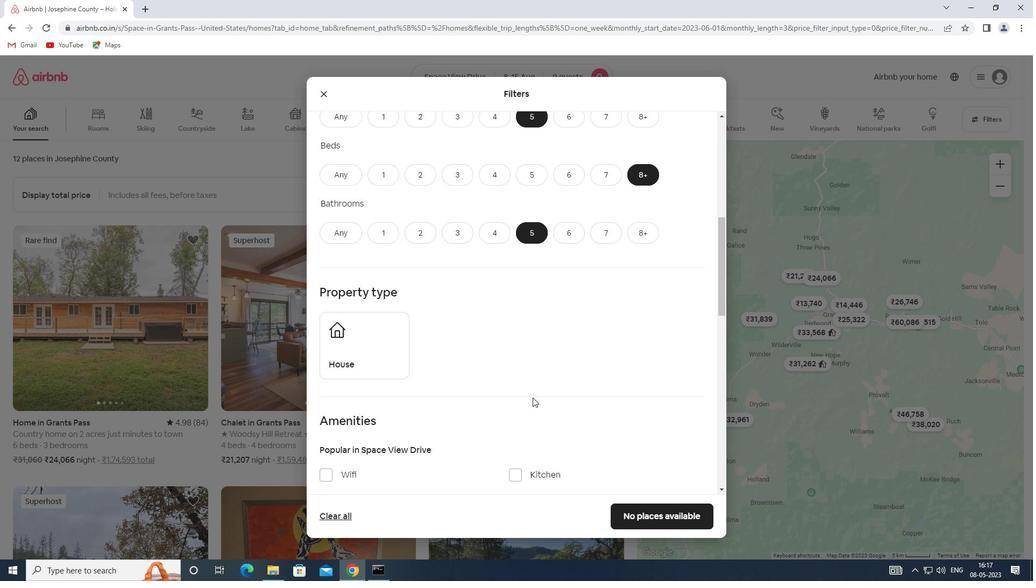 
Action: Mouse moved to (379, 309)
Screenshot: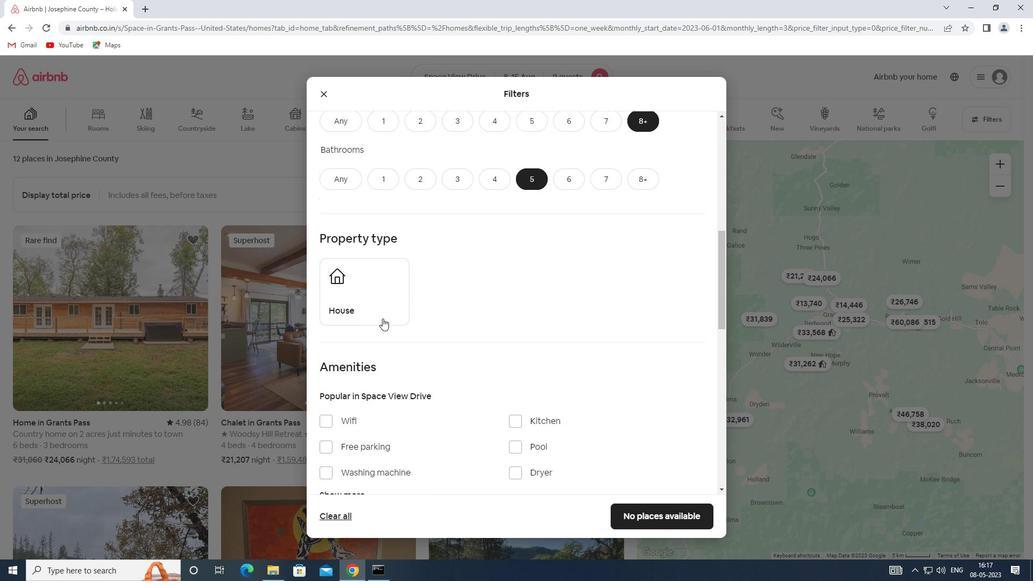 
Action: Mouse pressed left at (379, 309)
Screenshot: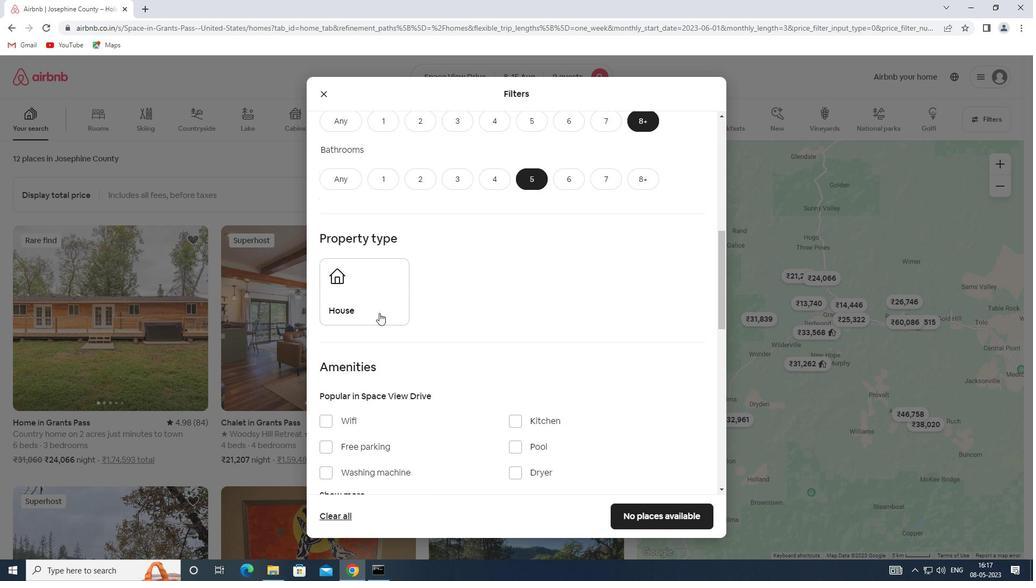 
Action: Mouse moved to (382, 334)
Screenshot: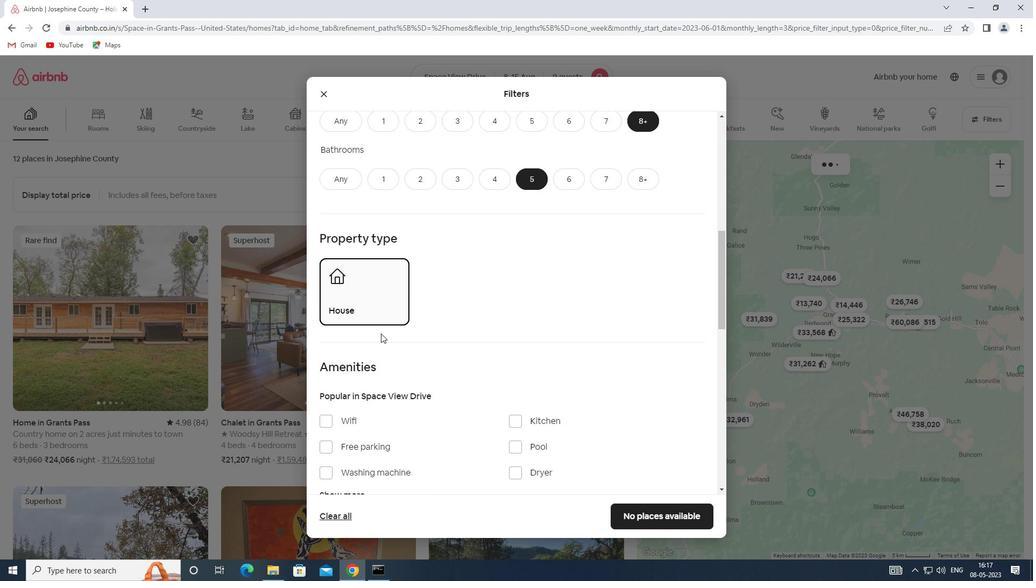 
Action: Mouse scrolled (382, 334) with delta (0, 0)
Screenshot: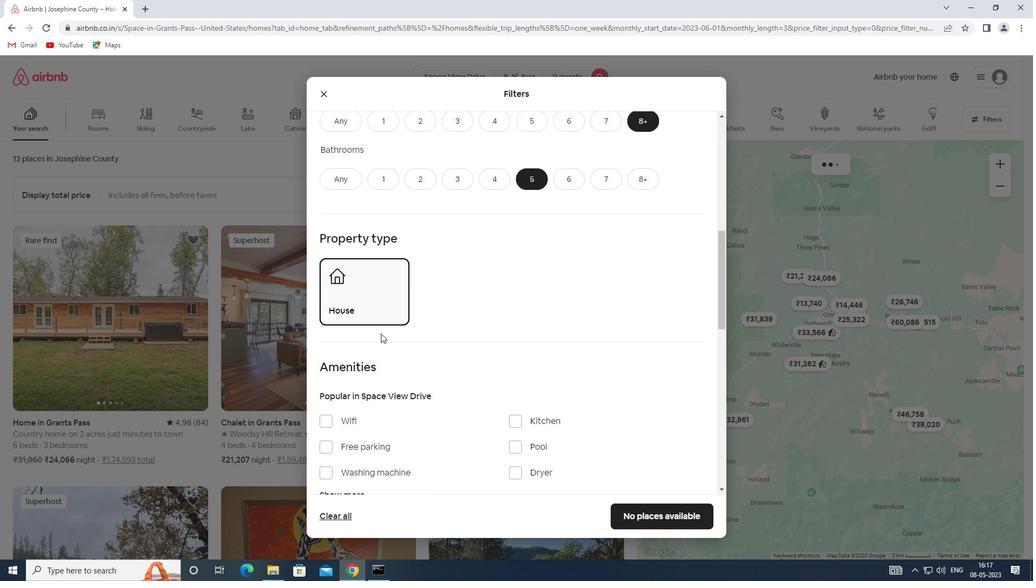 
Action: Mouse moved to (382, 336)
Screenshot: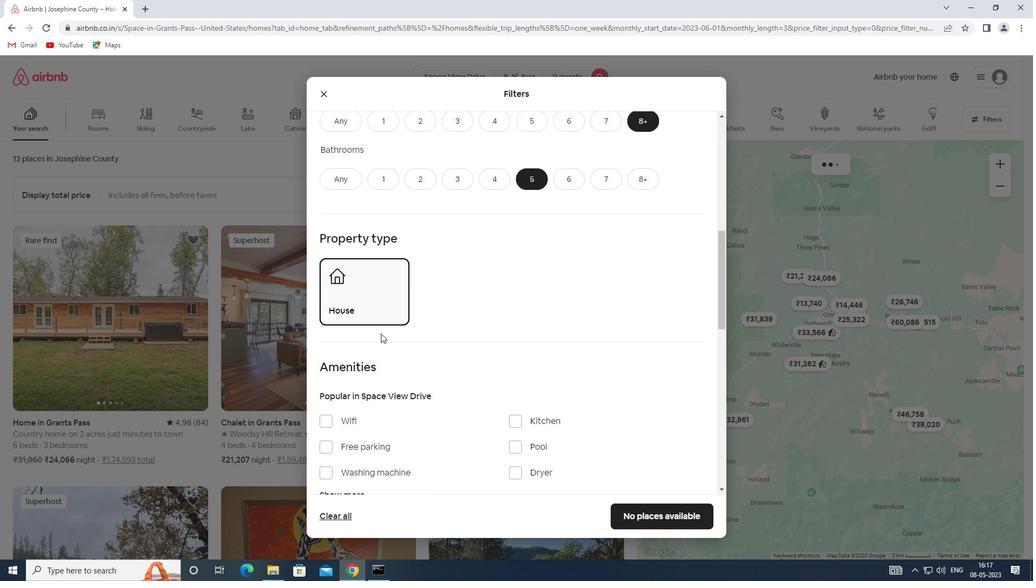 
Action: Mouse scrolled (382, 335) with delta (0, 0)
Screenshot: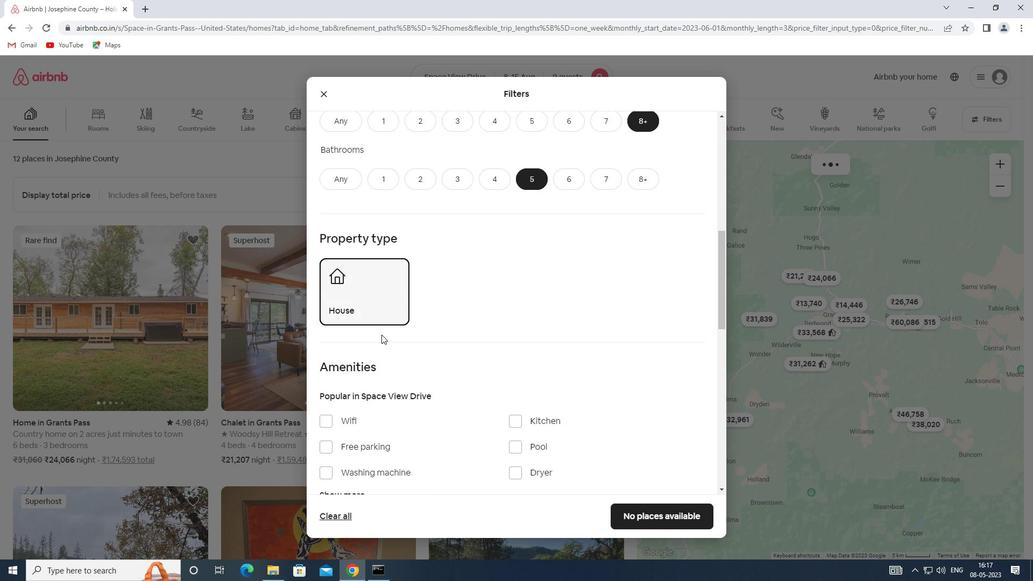 
Action: Mouse moved to (352, 389)
Screenshot: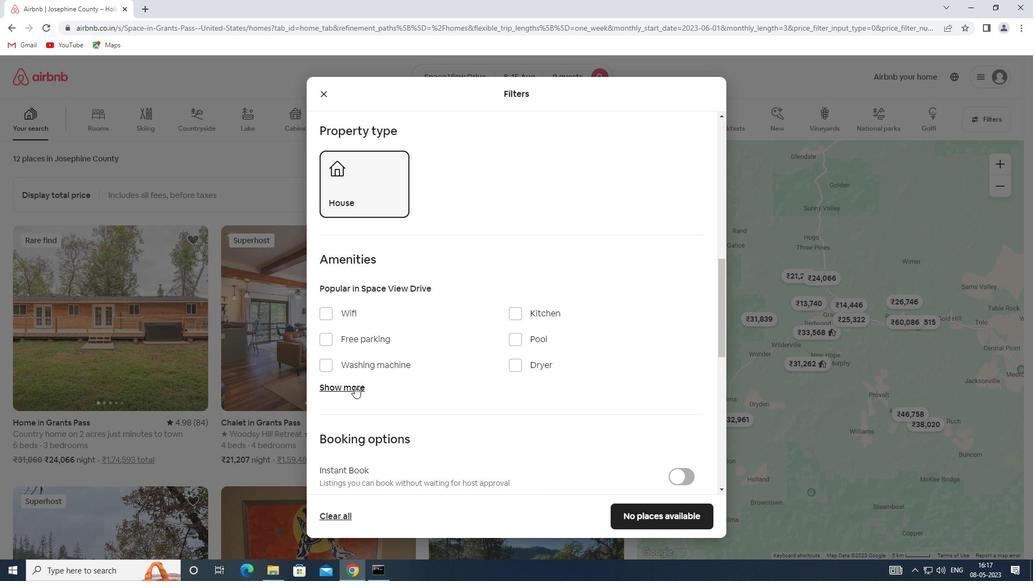 
Action: Mouse pressed left at (352, 389)
Screenshot: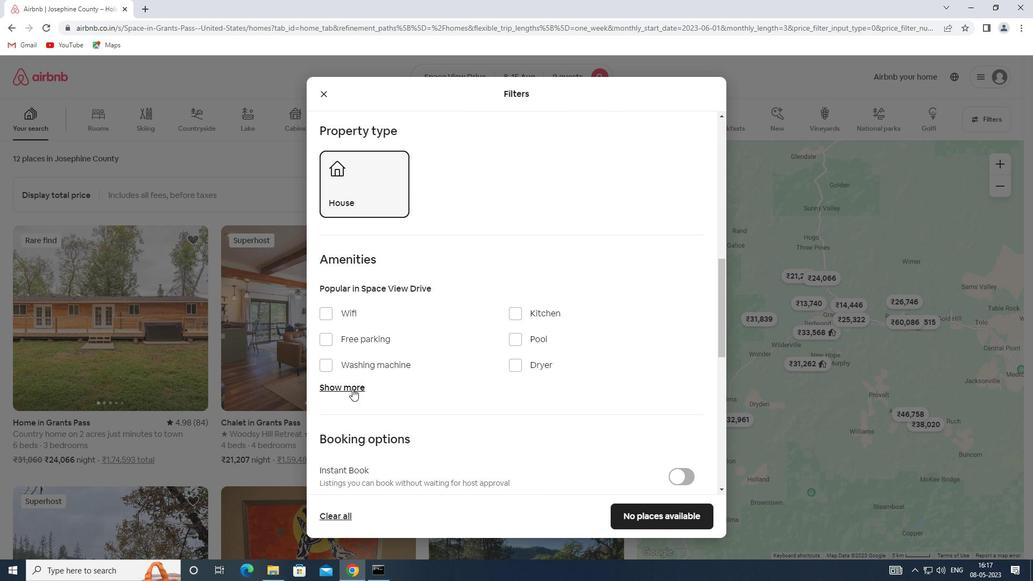 
Action: Mouse moved to (331, 309)
Screenshot: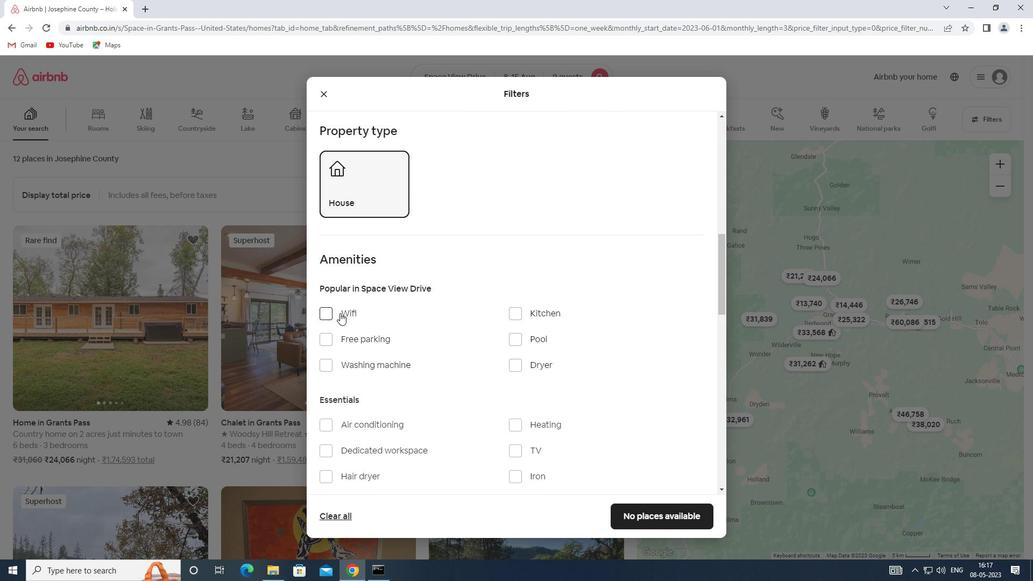 
Action: Mouse pressed left at (331, 309)
Screenshot: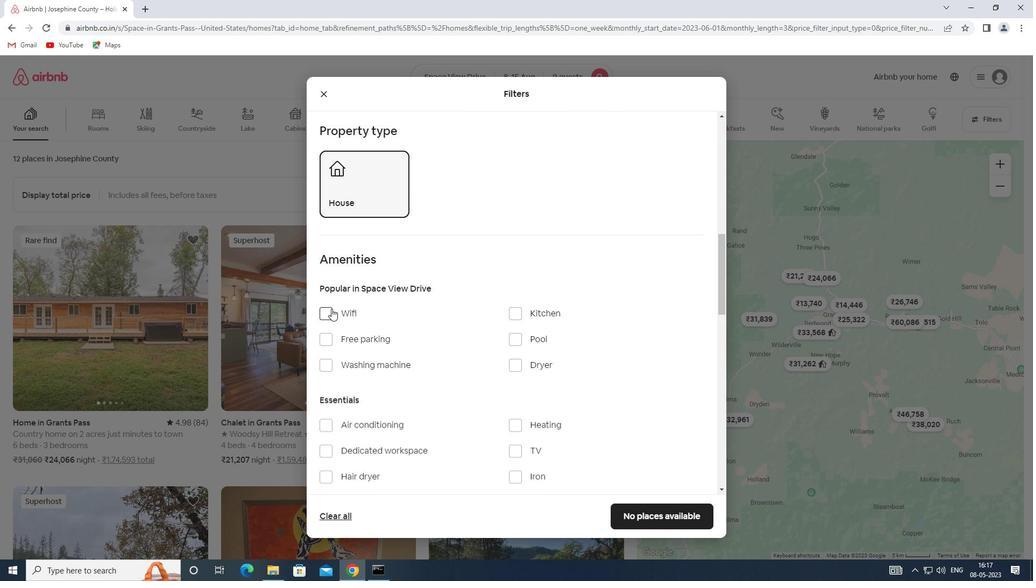 
Action: Mouse moved to (518, 451)
Screenshot: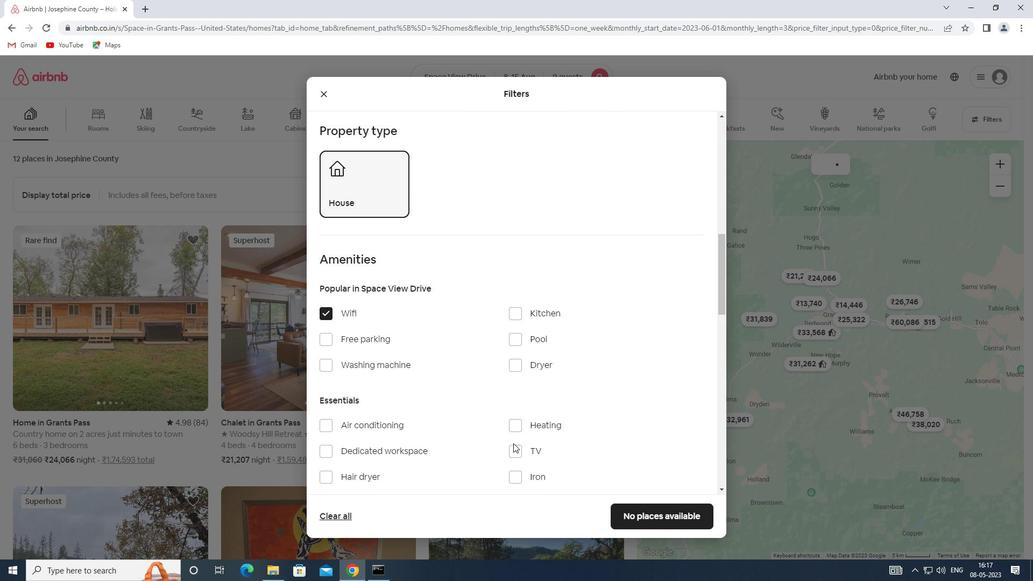 
Action: Mouse pressed left at (518, 451)
Screenshot: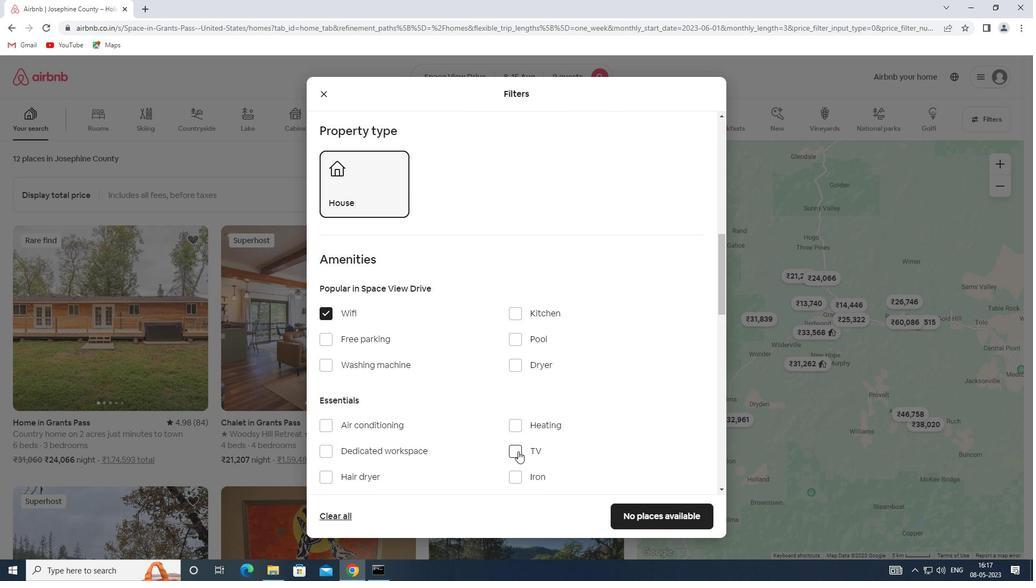 
Action: Mouse moved to (324, 335)
Screenshot: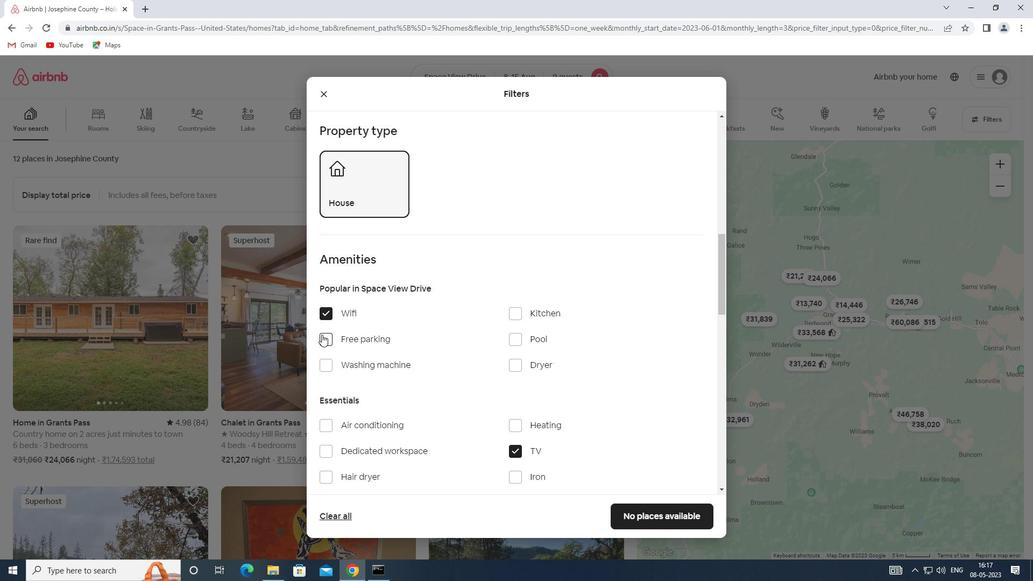 
Action: Mouse pressed left at (324, 335)
Screenshot: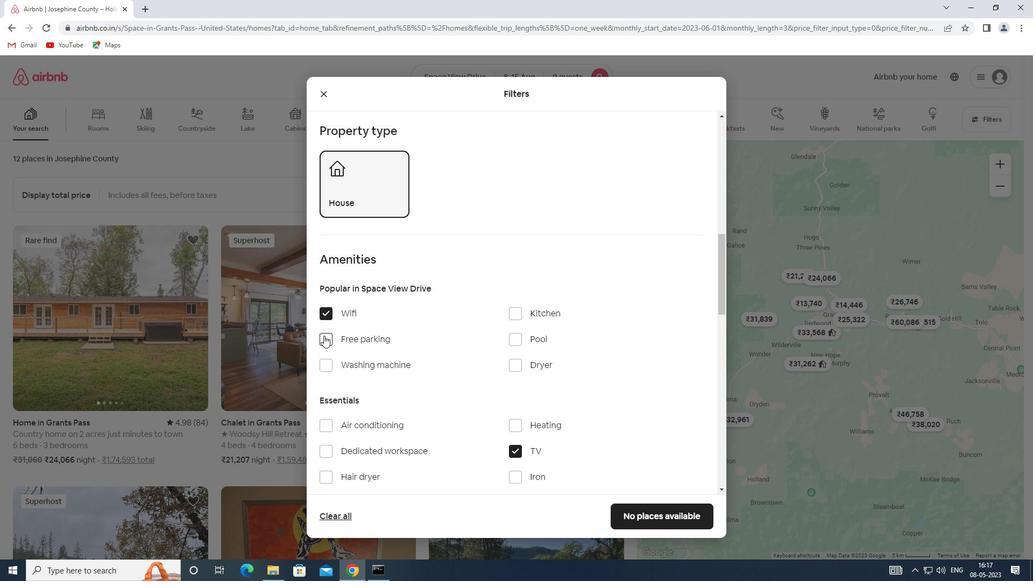 
Action: Mouse moved to (388, 351)
Screenshot: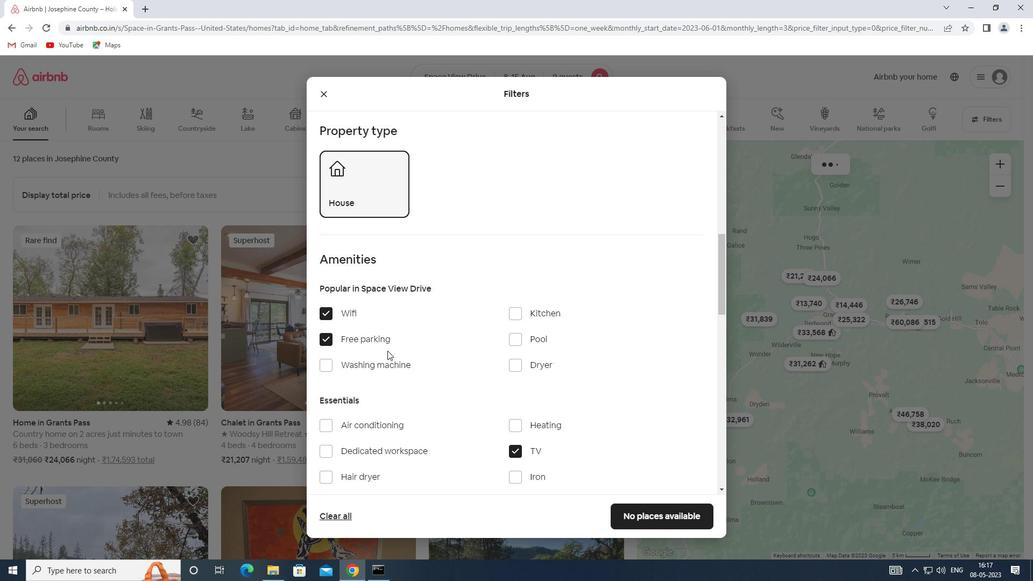 
Action: Mouse scrolled (388, 351) with delta (0, 0)
Screenshot: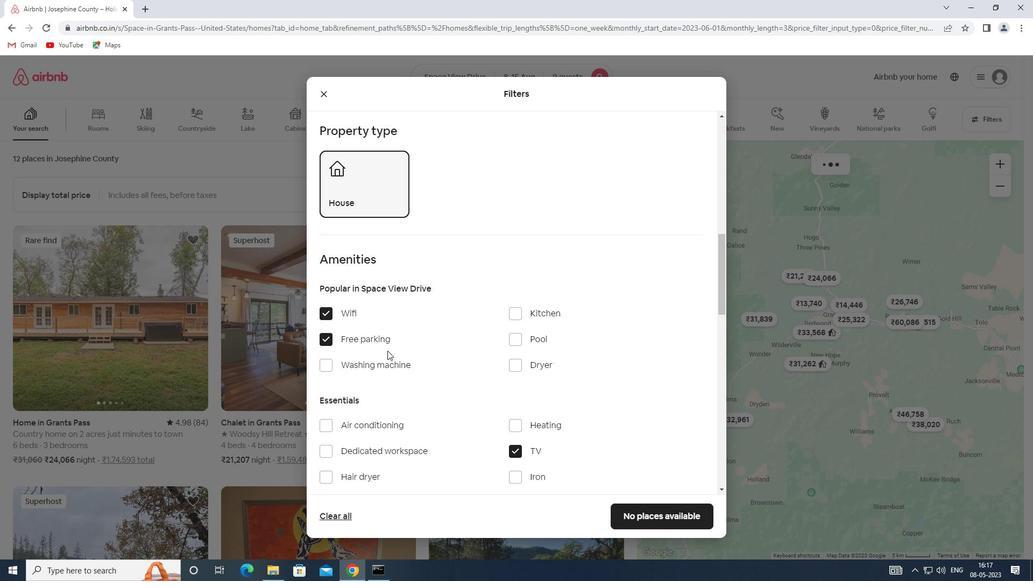 
Action: Mouse moved to (389, 352)
Screenshot: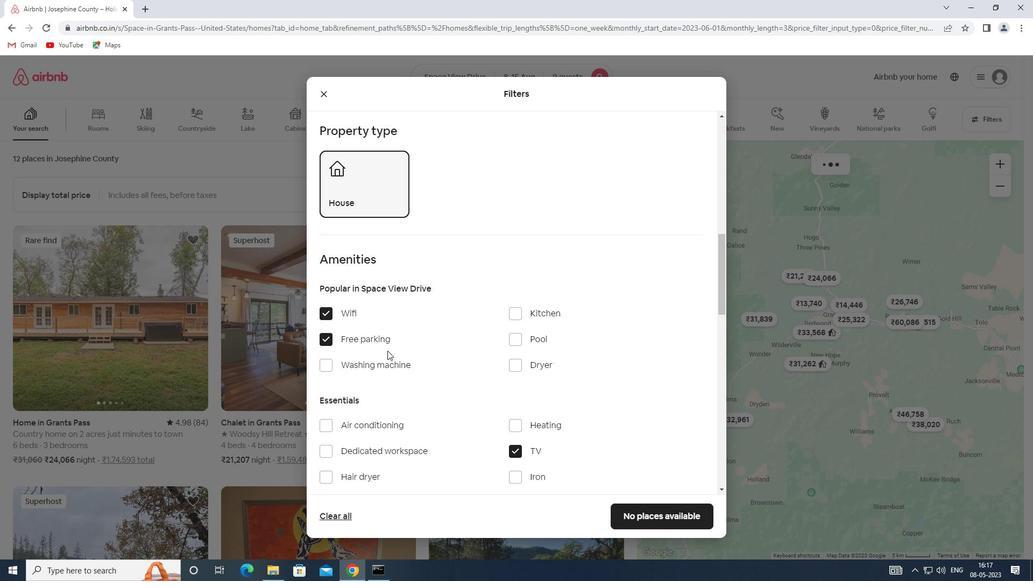 
Action: Mouse scrolled (389, 351) with delta (0, 0)
Screenshot: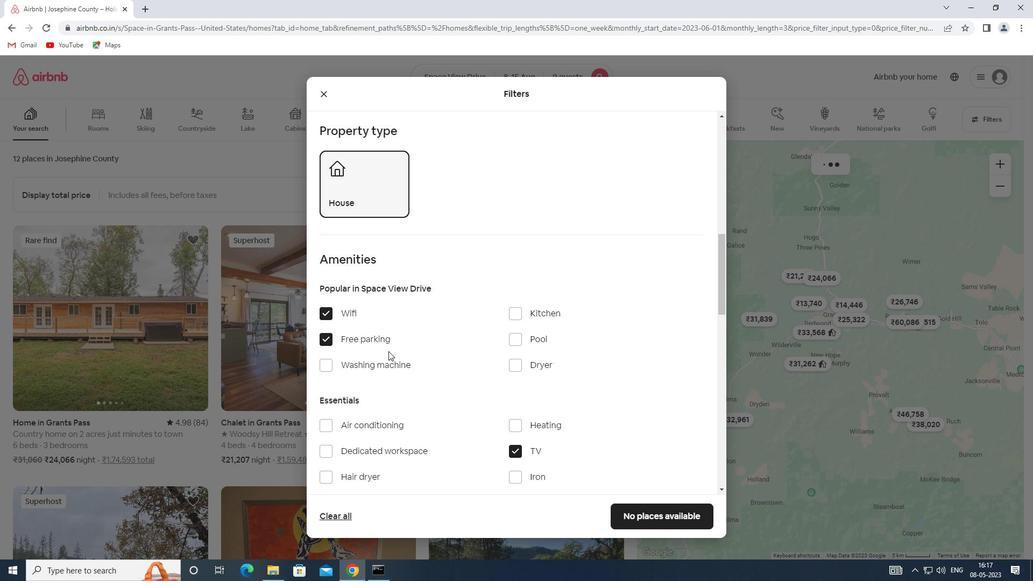 
Action: Mouse moved to (389, 352)
Screenshot: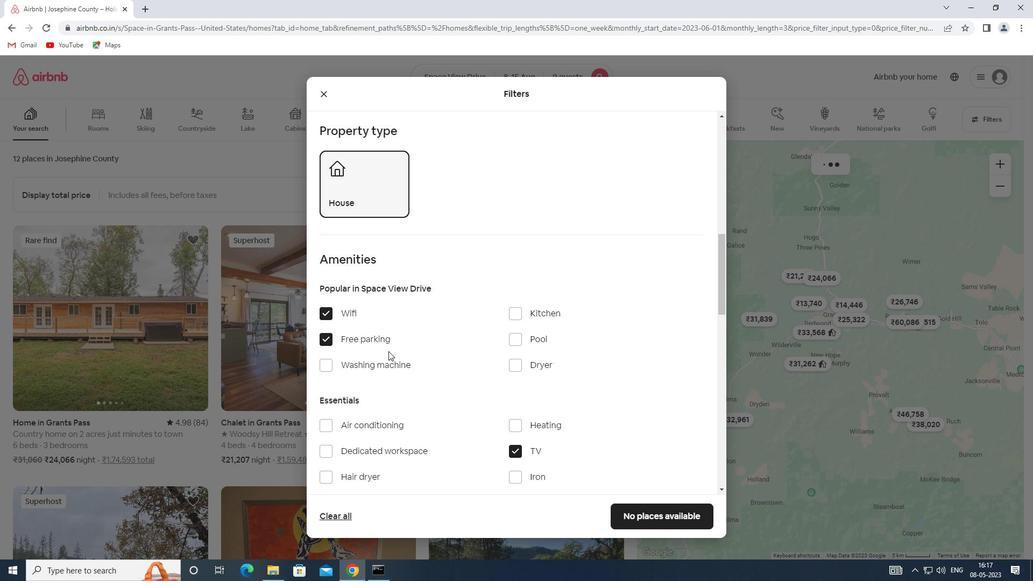 
Action: Mouse scrolled (389, 352) with delta (0, 0)
Screenshot: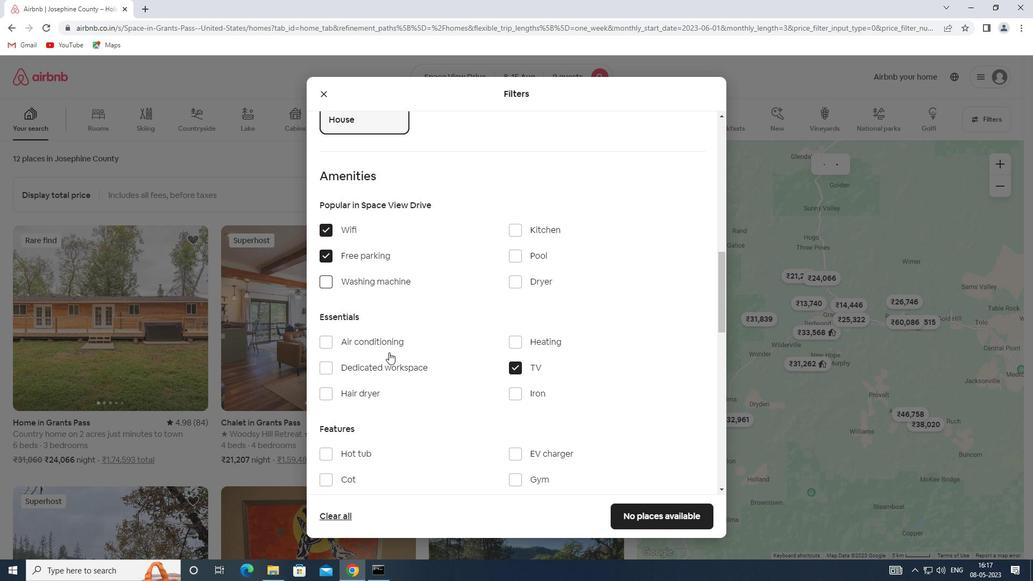 
Action: Mouse scrolled (389, 352) with delta (0, 0)
Screenshot: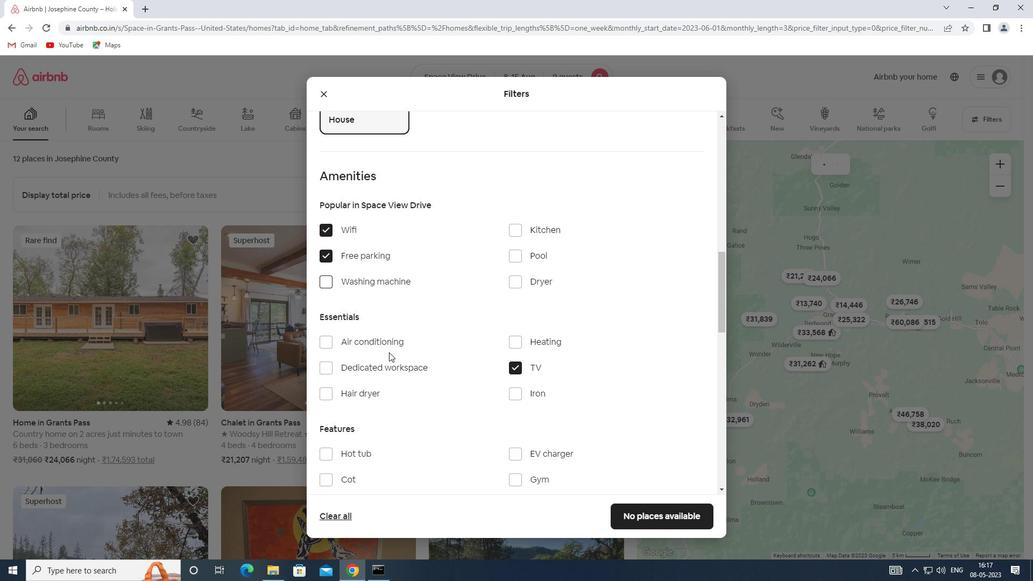 
Action: Mouse moved to (513, 346)
Screenshot: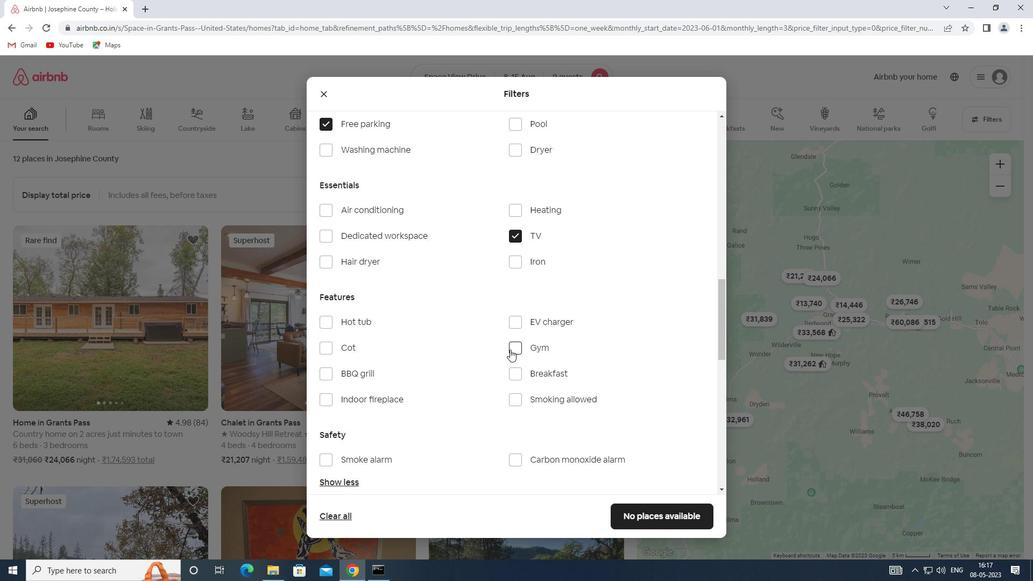 
Action: Mouse pressed left at (513, 346)
Screenshot: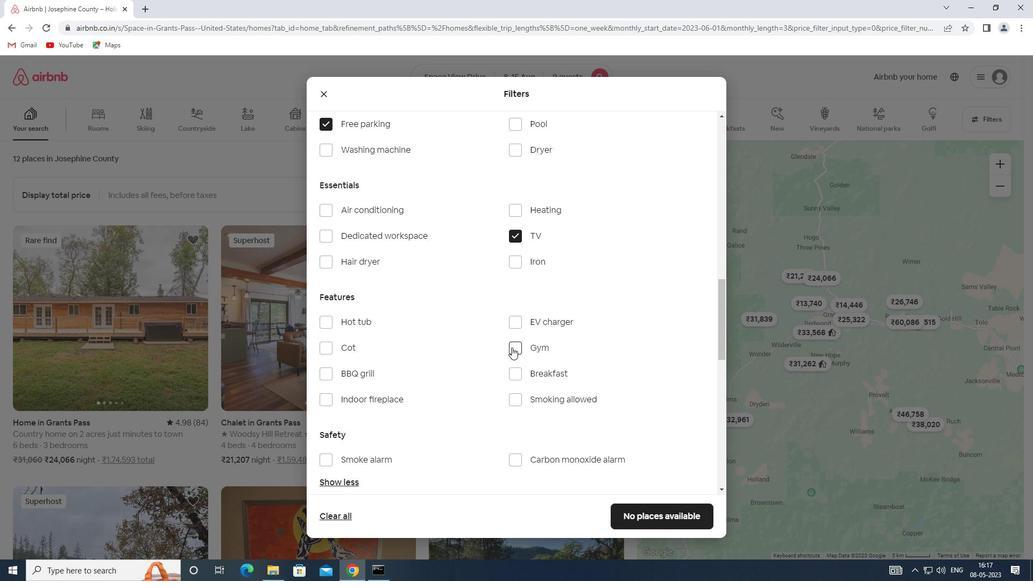 
Action: Mouse moved to (514, 371)
Screenshot: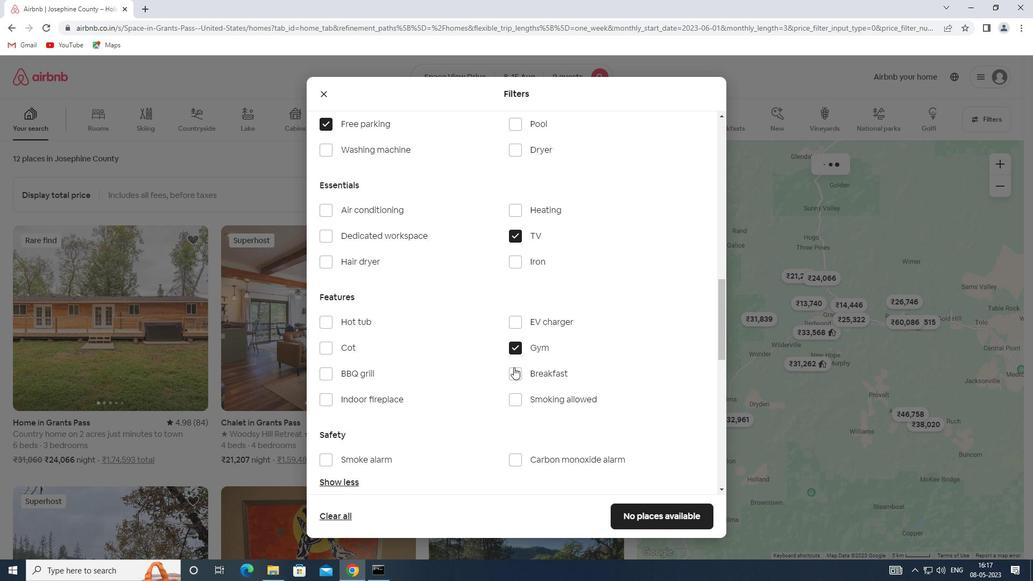 
Action: Mouse pressed left at (514, 371)
Screenshot: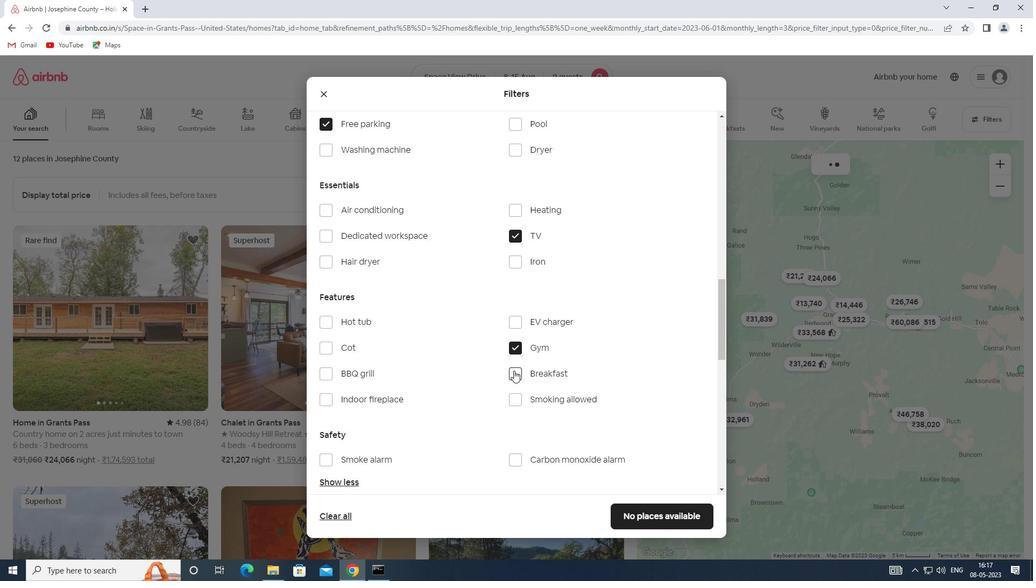 
Action: Mouse moved to (516, 370)
Screenshot: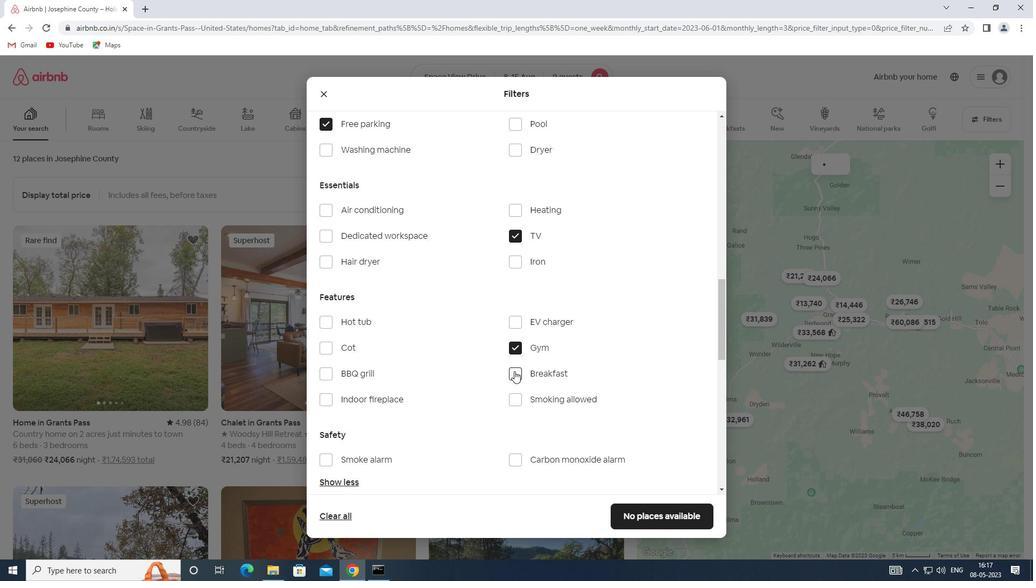 
Action: Mouse scrolled (516, 370) with delta (0, 0)
Screenshot: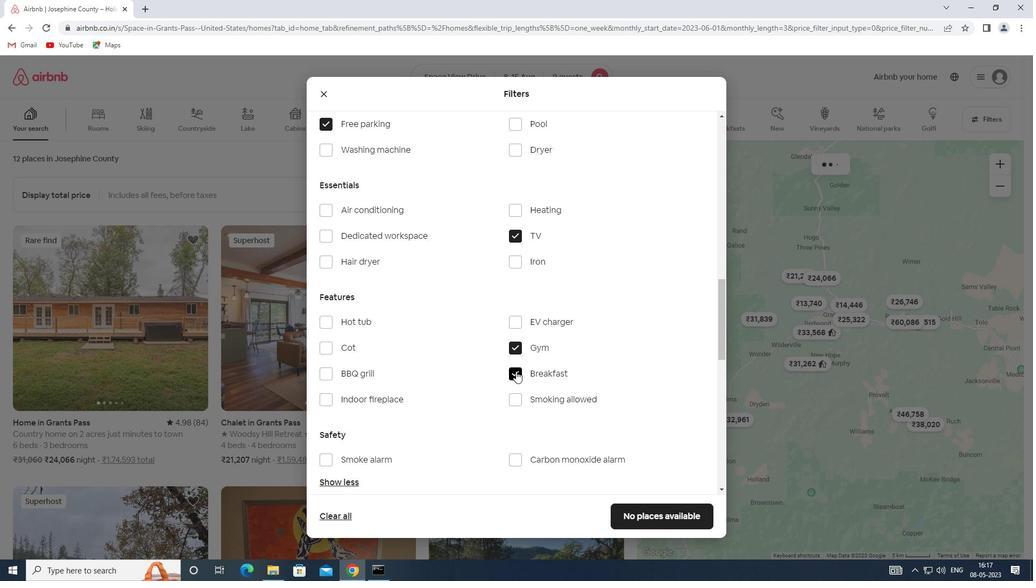 
Action: Mouse scrolled (516, 370) with delta (0, 0)
Screenshot: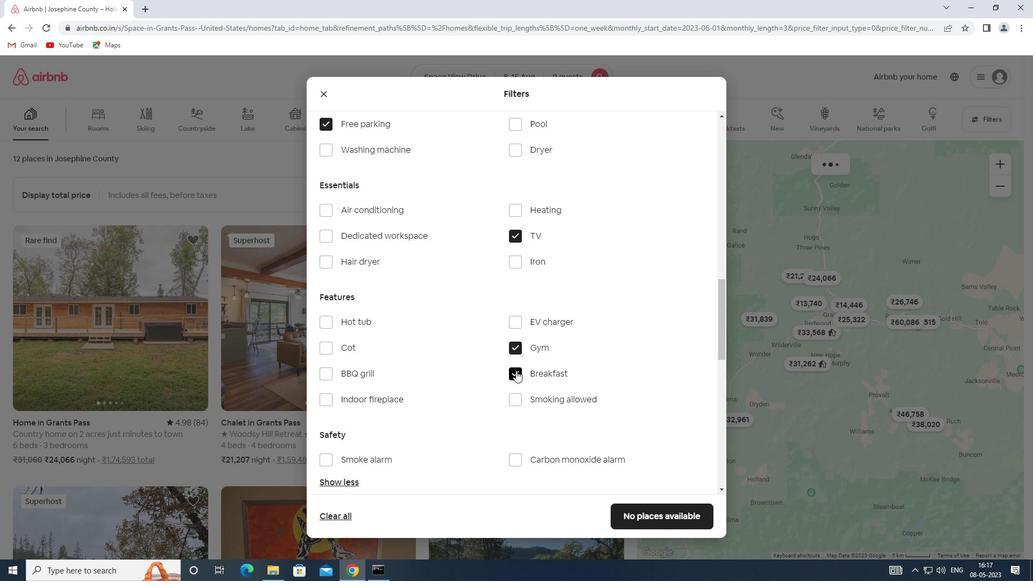 
Action: Mouse scrolled (516, 370) with delta (0, 0)
Screenshot: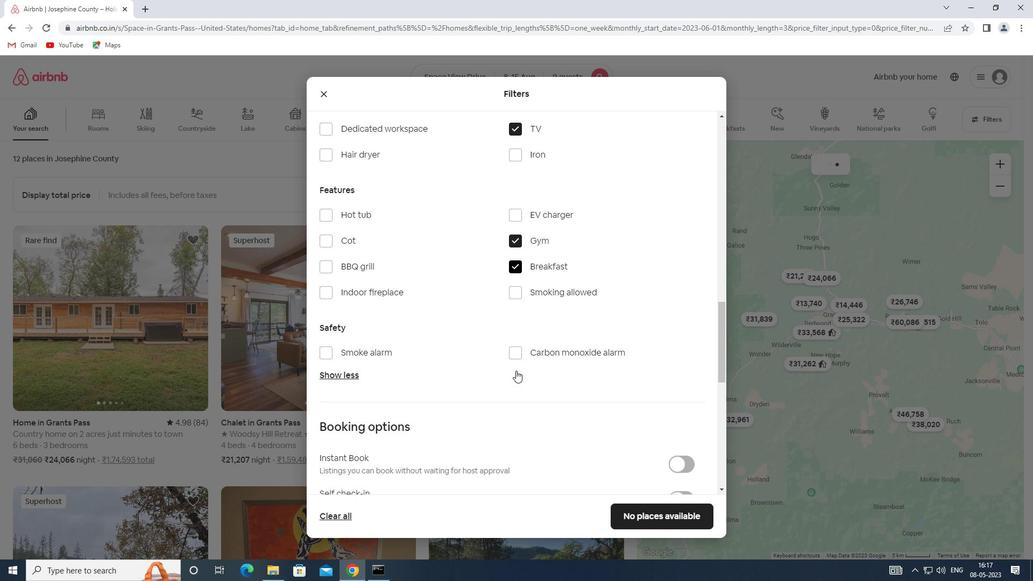
Action: Mouse scrolled (516, 370) with delta (0, 0)
Screenshot: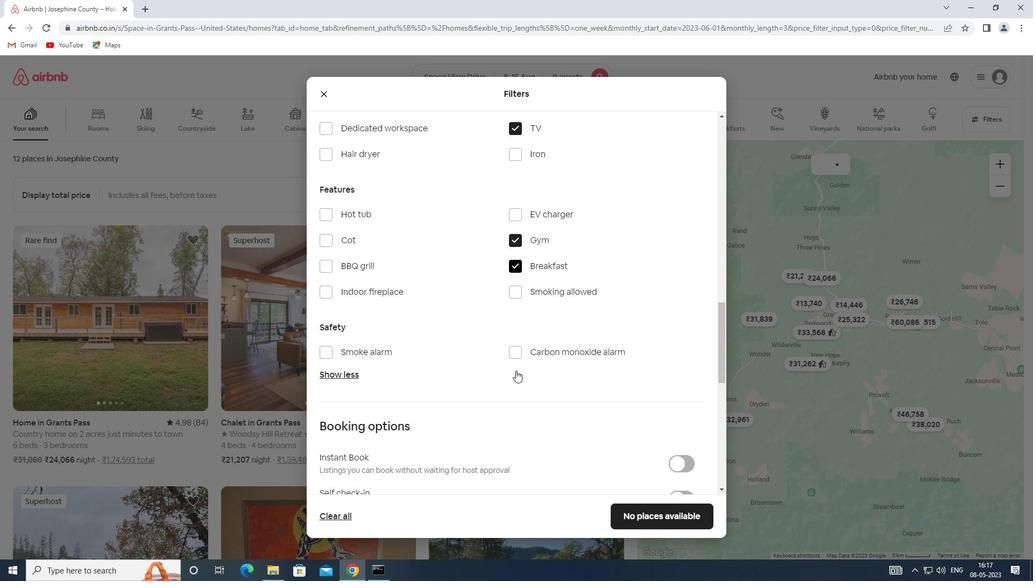 
Action: Mouse moved to (683, 391)
Screenshot: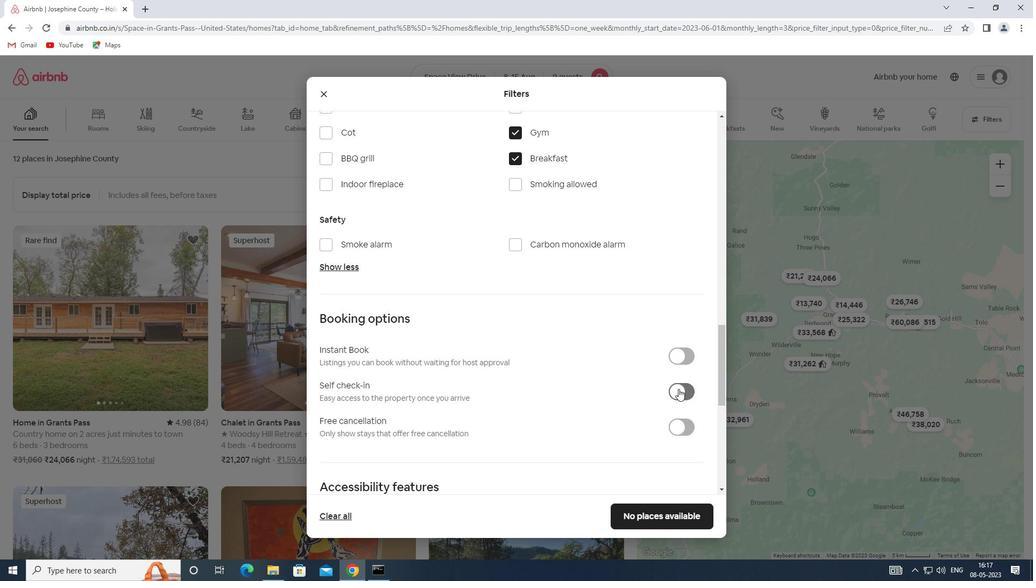 
Action: Mouse pressed left at (683, 391)
Screenshot: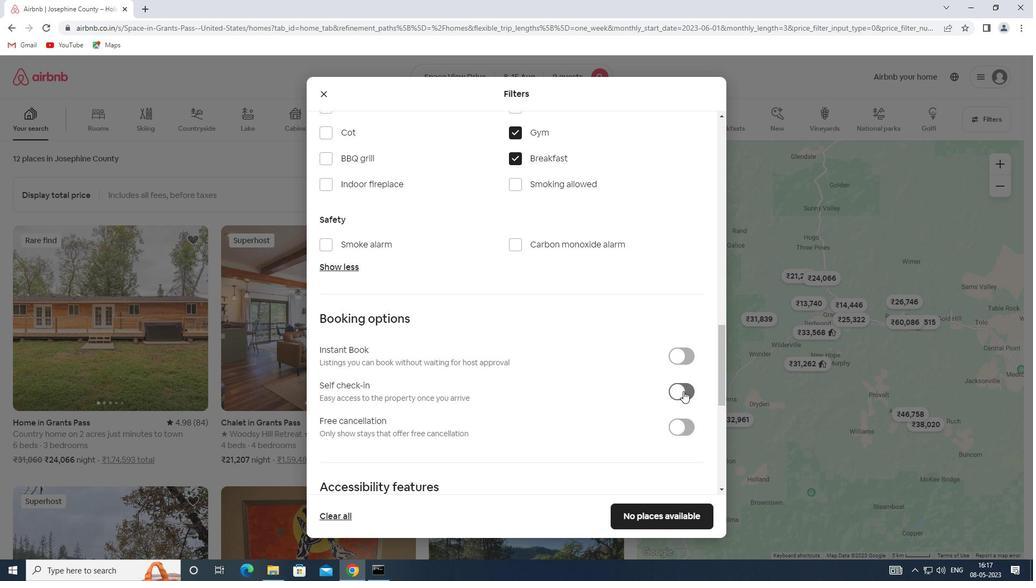 
Action: Mouse moved to (436, 409)
Screenshot: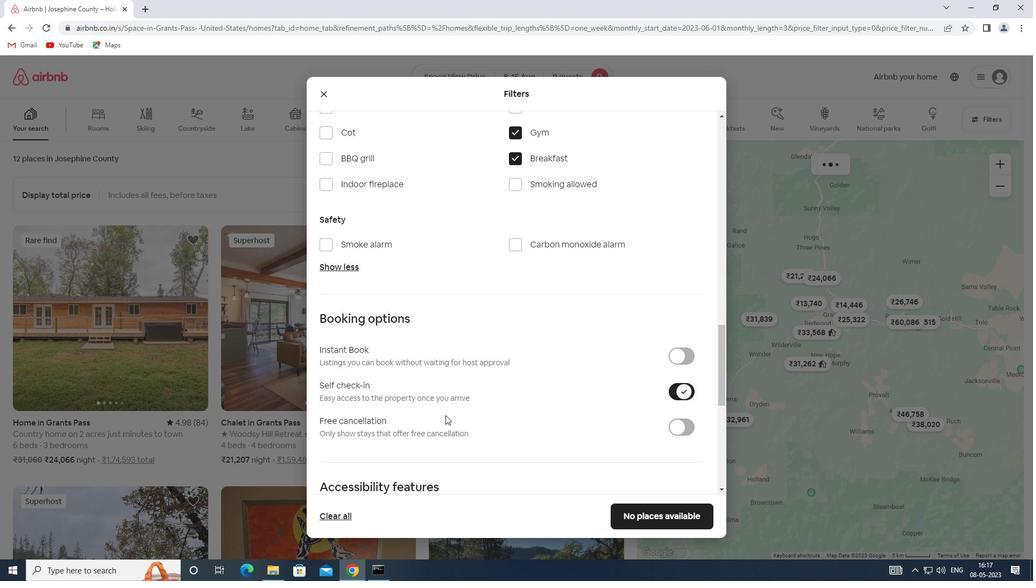 
Action: Mouse scrolled (436, 408) with delta (0, 0)
Screenshot: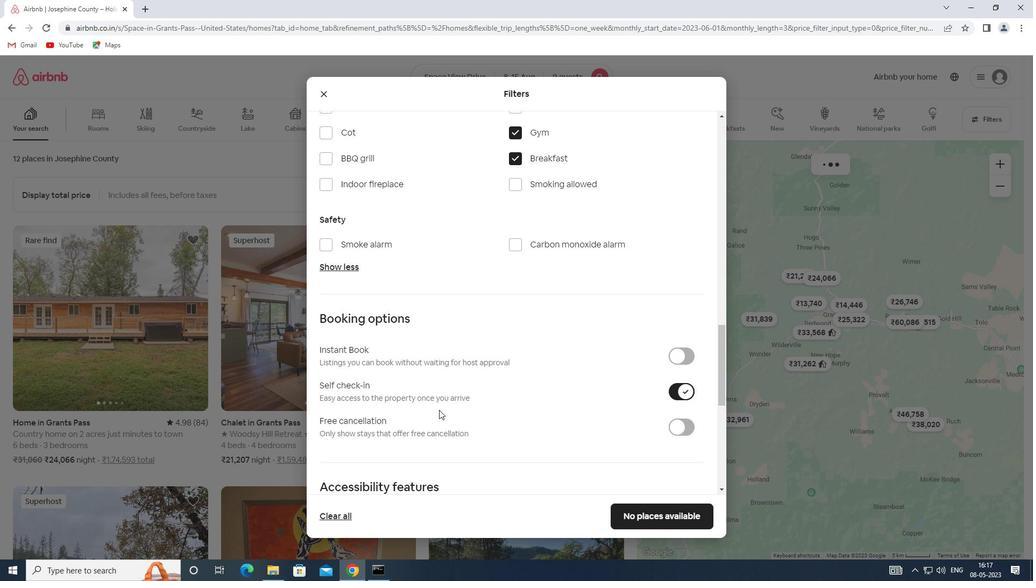
Action: Mouse scrolled (436, 408) with delta (0, 0)
Screenshot: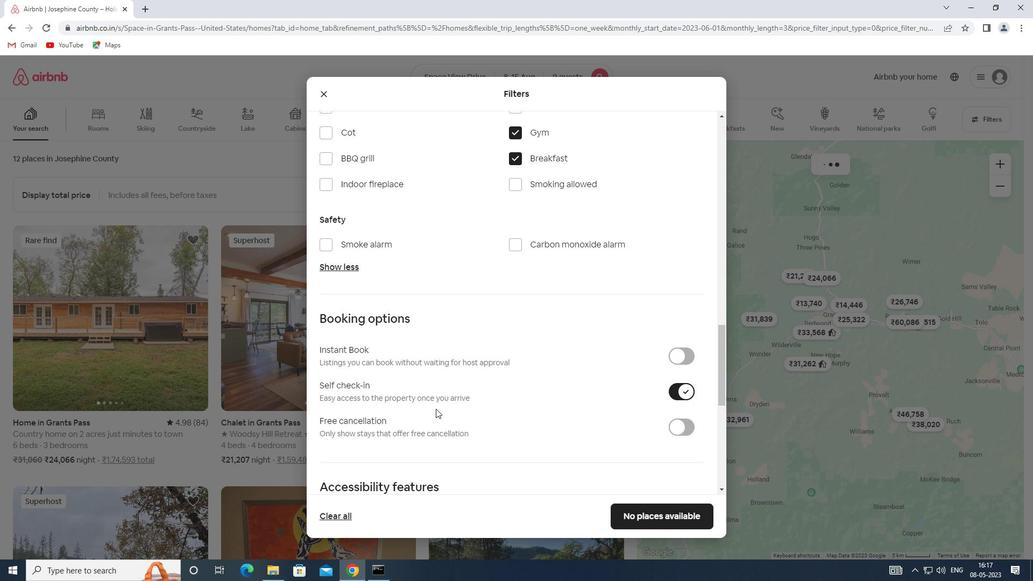 
Action: Mouse scrolled (436, 408) with delta (0, 0)
Screenshot: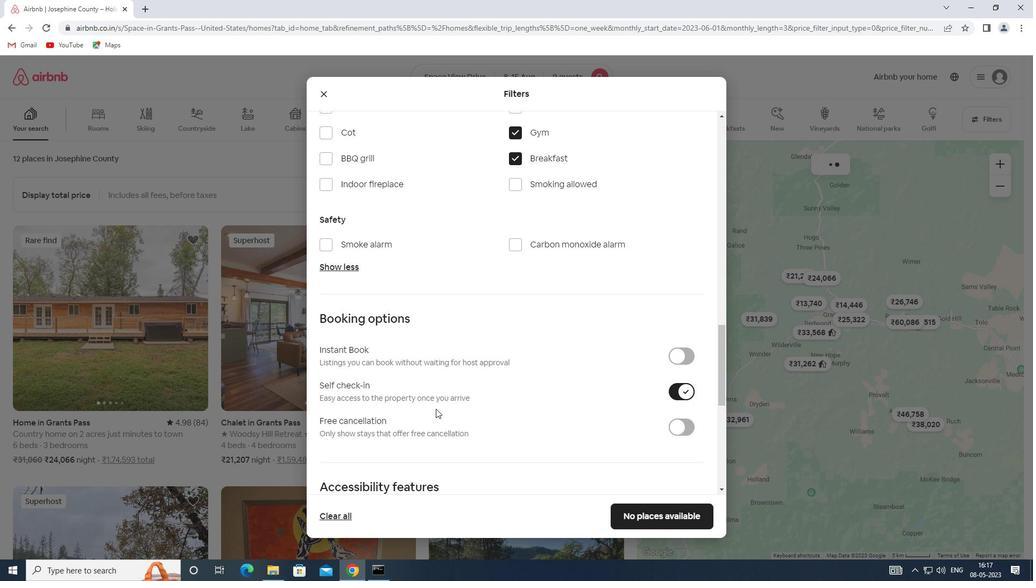 
Action: Mouse moved to (431, 401)
Screenshot: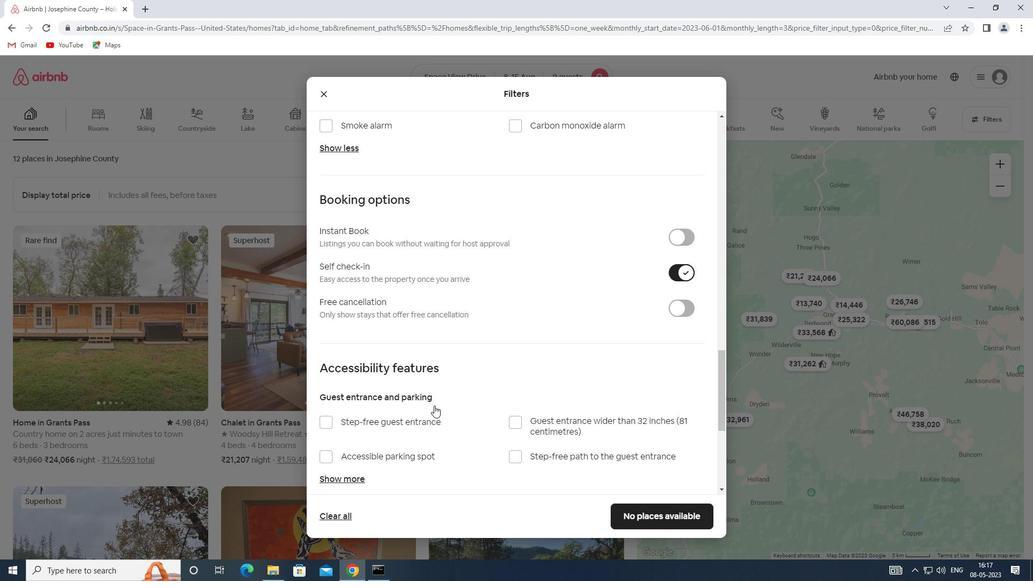 
Action: Mouse scrolled (431, 401) with delta (0, 0)
Screenshot: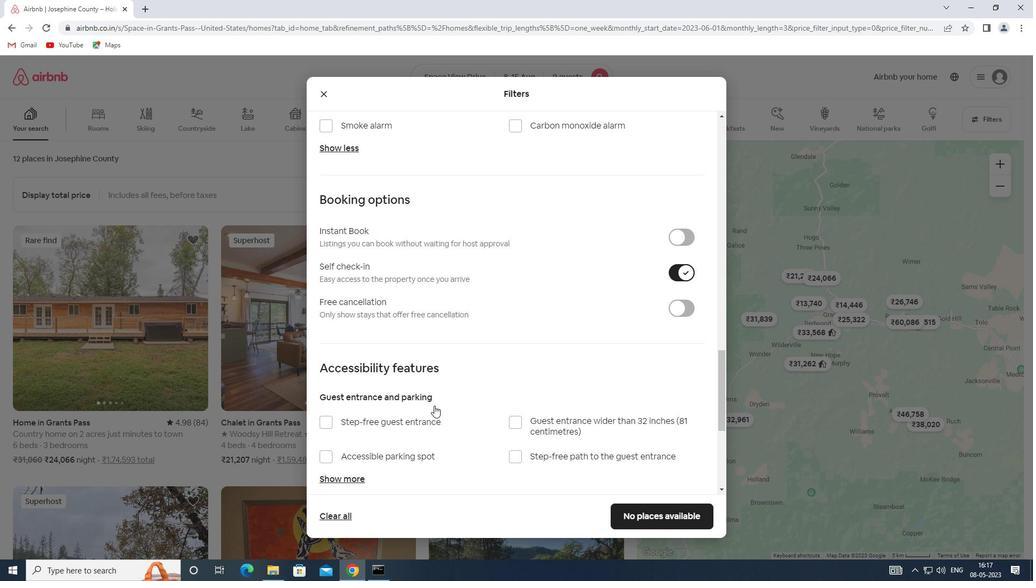 
Action: Mouse scrolled (431, 401) with delta (0, 0)
Screenshot: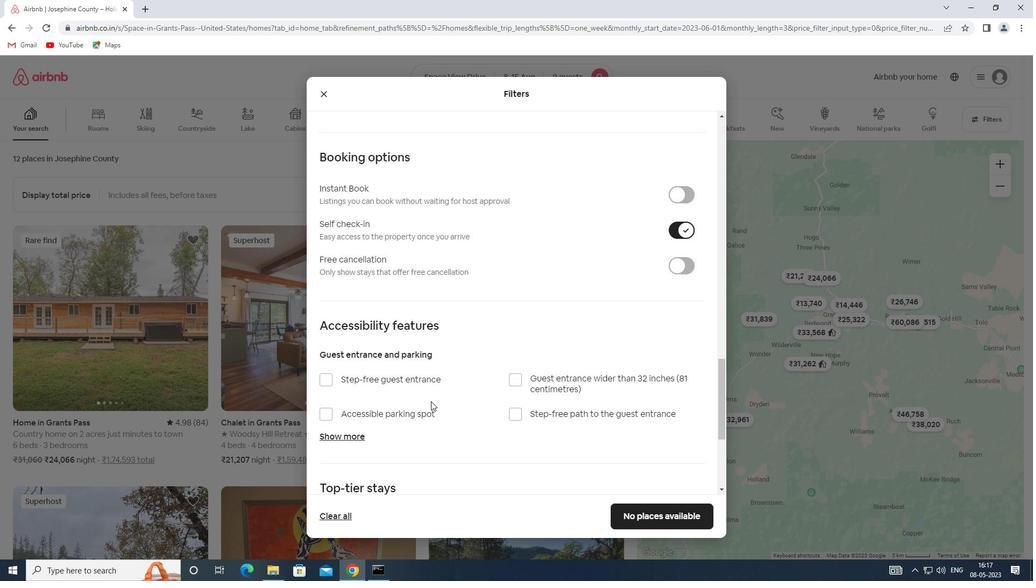 
Action: Mouse scrolled (431, 401) with delta (0, 0)
Screenshot: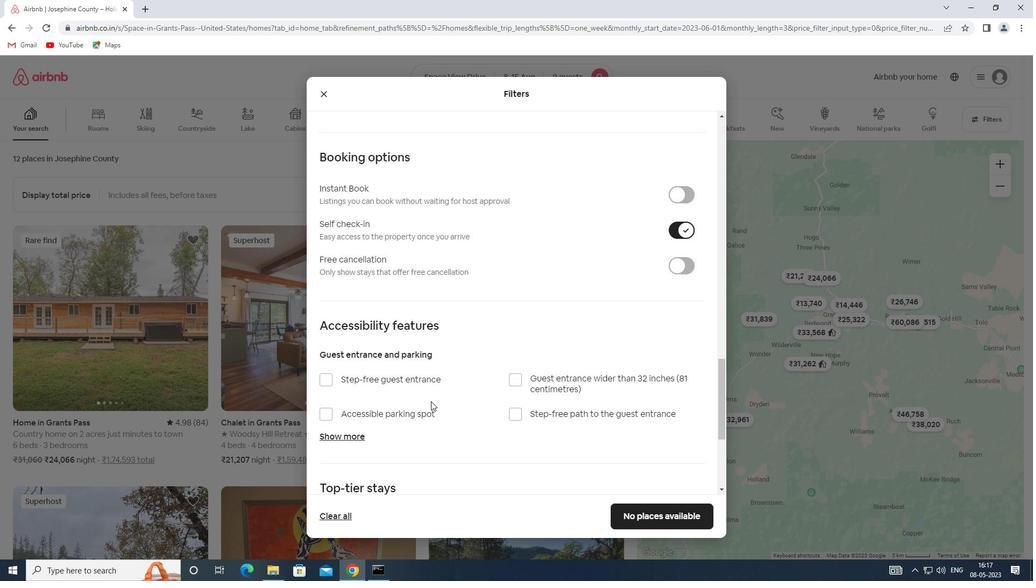 
Action: Mouse moved to (430, 401)
Screenshot: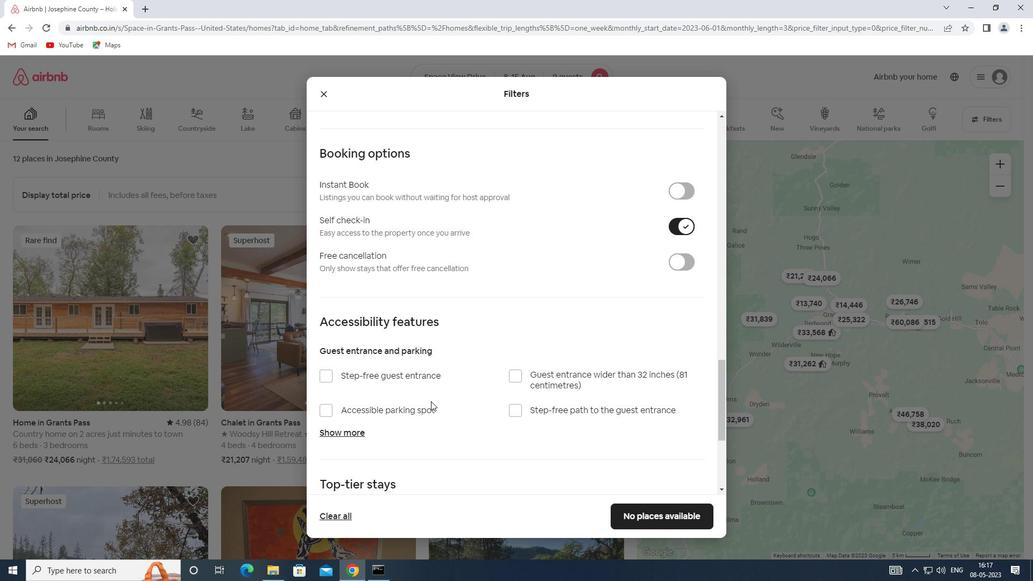 
Action: Mouse scrolled (430, 401) with delta (0, 0)
Screenshot: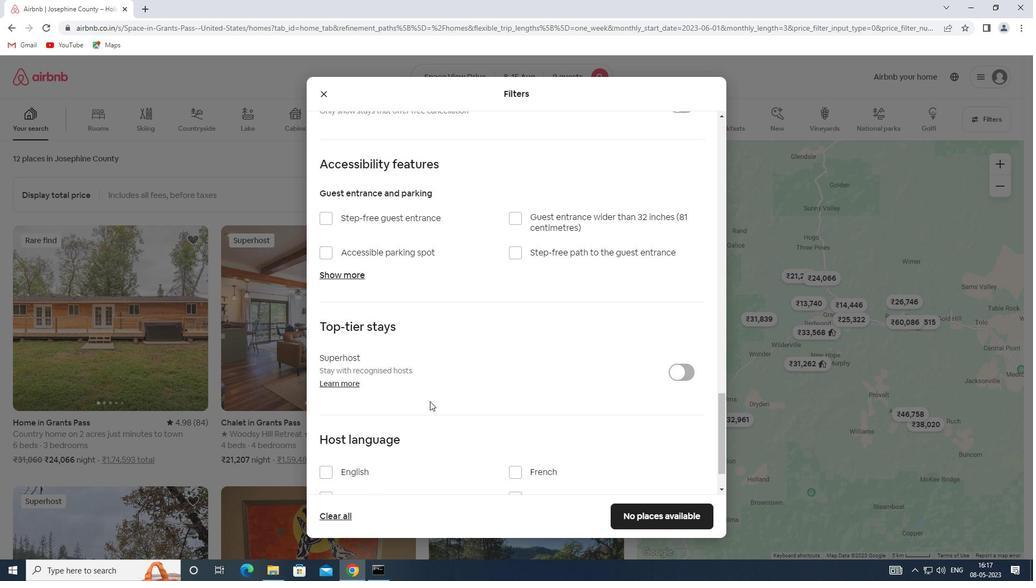 
Action: Mouse scrolled (430, 401) with delta (0, 0)
Screenshot: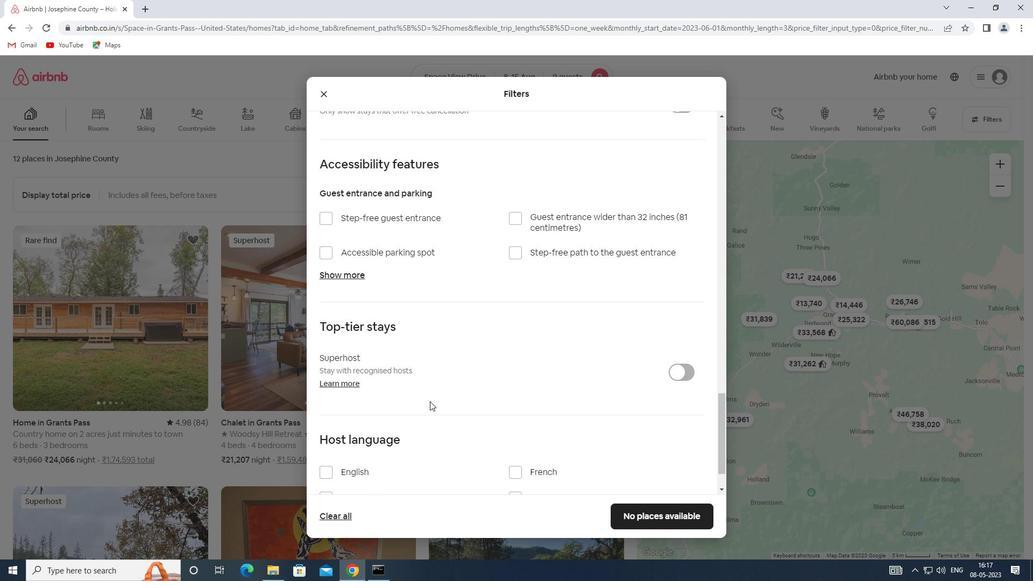 
Action: Mouse scrolled (430, 401) with delta (0, 0)
Screenshot: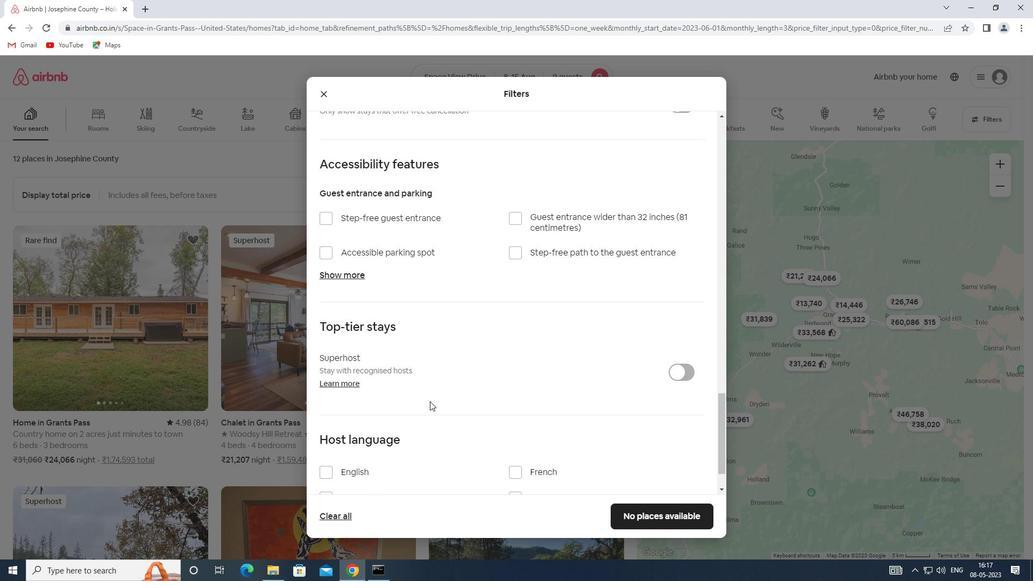 
Action: Mouse scrolled (430, 401) with delta (0, 0)
Screenshot: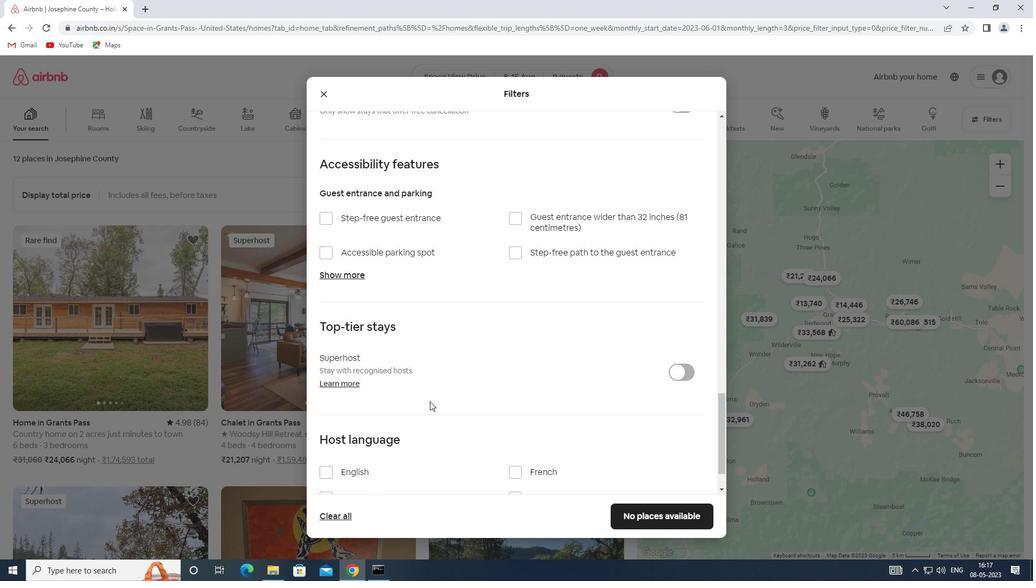 
Action: Mouse moved to (325, 418)
Screenshot: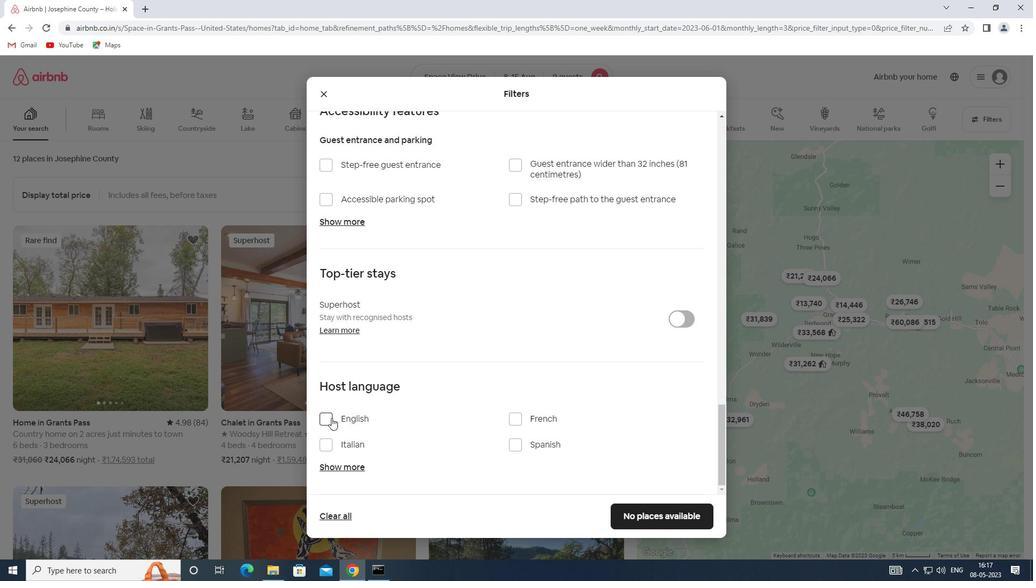 
Action: Mouse pressed left at (325, 418)
Screenshot: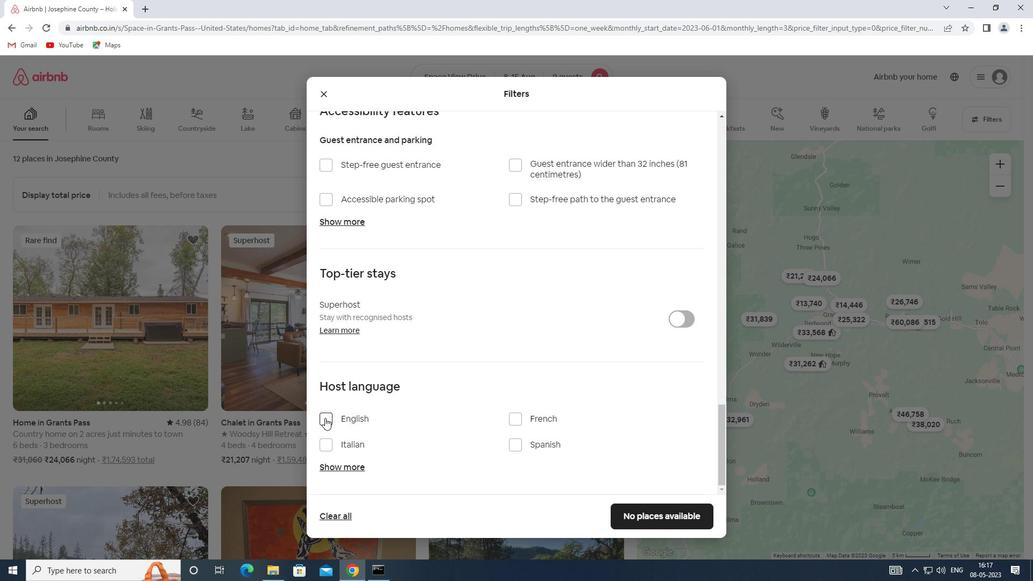 
Action: Mouse moved to (643, 513)
Screenshot: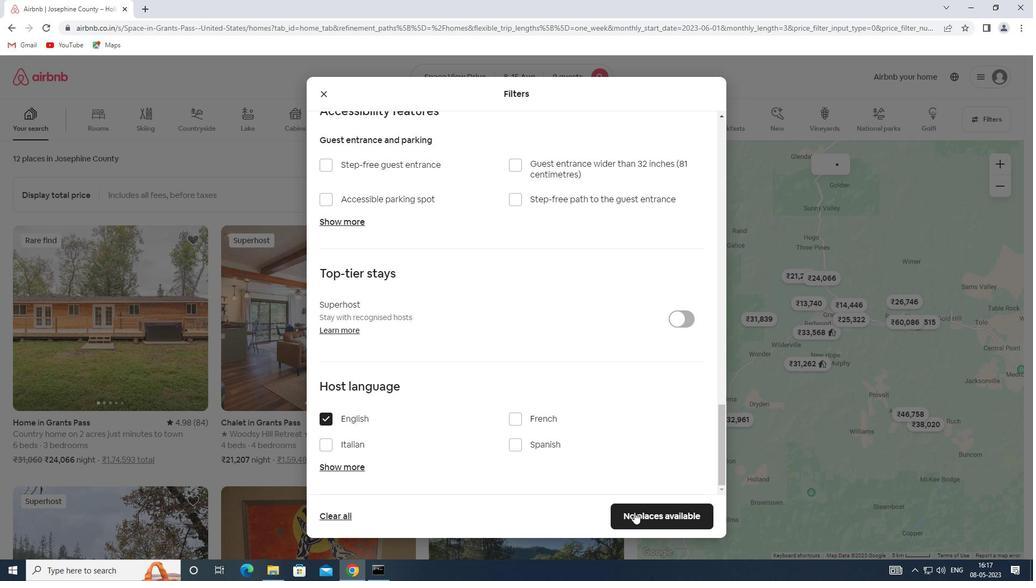 
Action: Mouse pressed left at (643, 513)
Screenshot: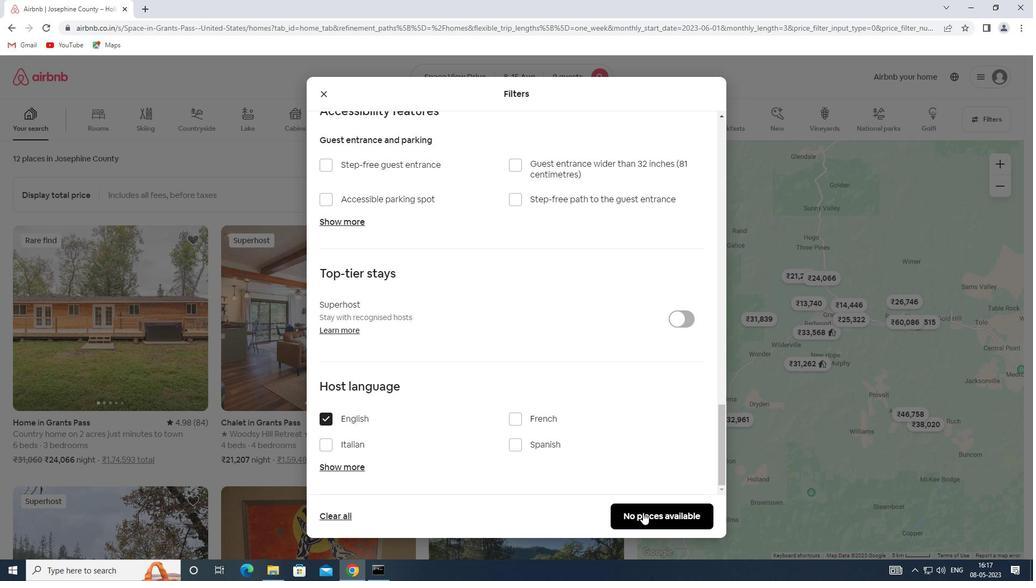 
Action: Mouse moved to (635, 508)
Screenshot: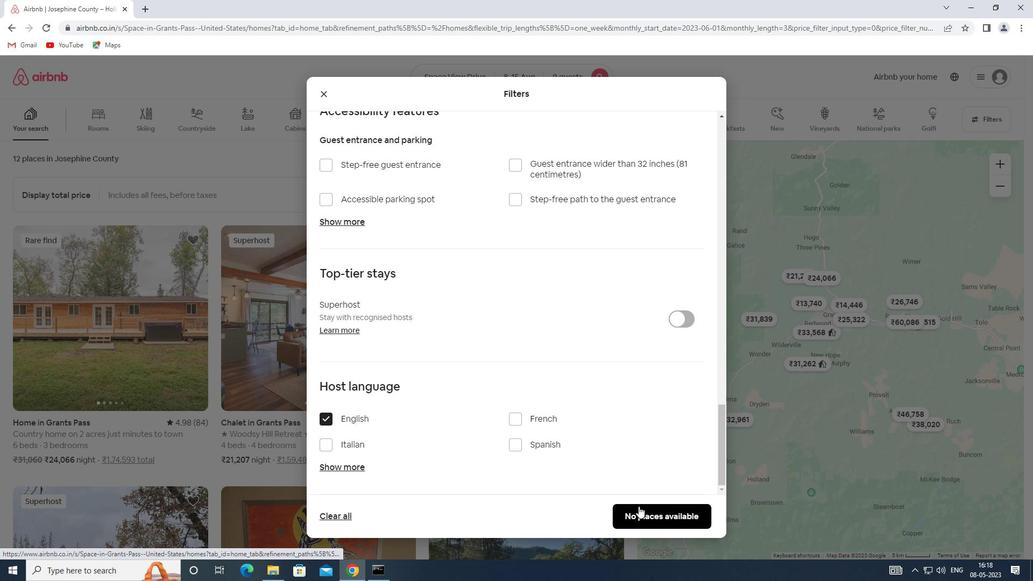 
